 Task: Create a task  Implement a new cloud-based supply chain management system for a company , assign it to team member softage.1@softage.net in the project AnalyseNow and update the status of the task to  On Track  , set the priority of the task to Low
Action: Mouse moved to (97, 342)
Screenshot: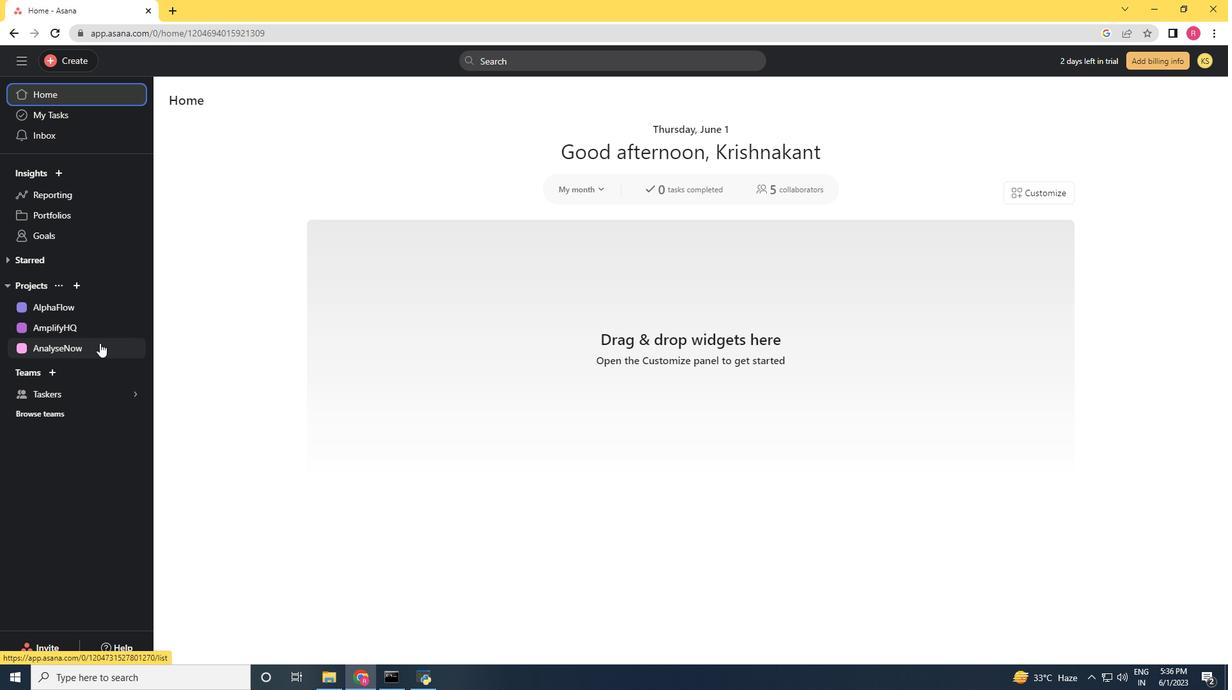 
Action: Mouse pressed left at (97, 342)
Screenshot: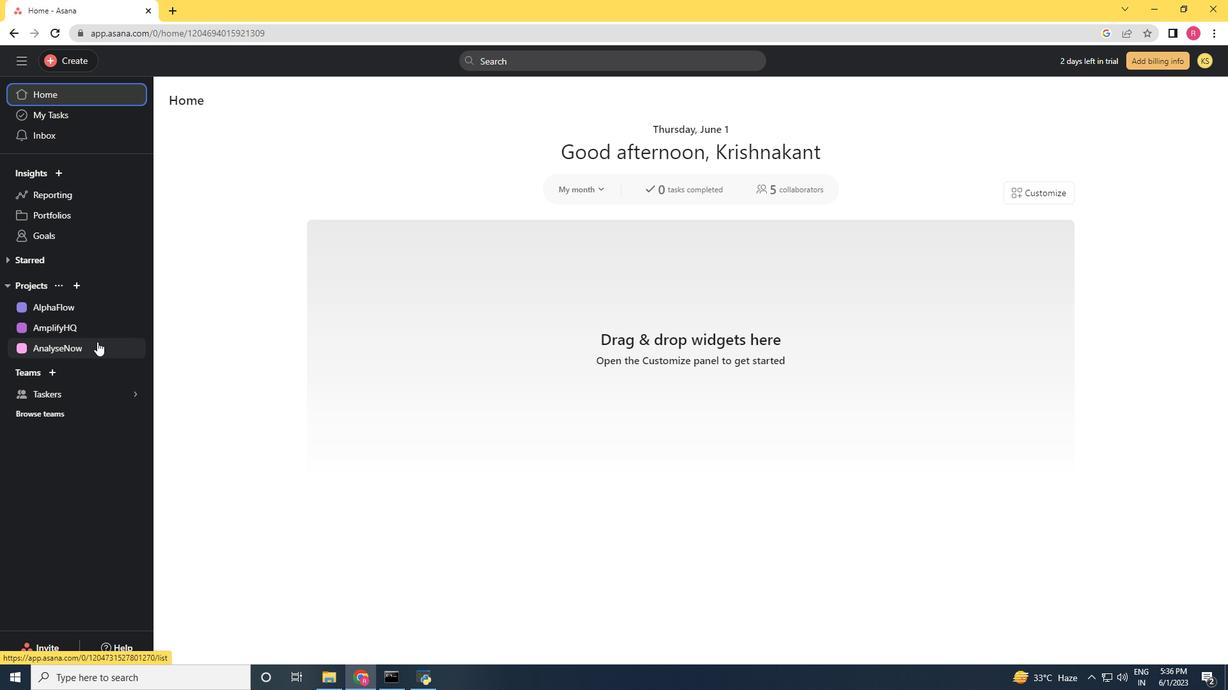 
Action: Mouse moved to (85, 55)
Screenshot: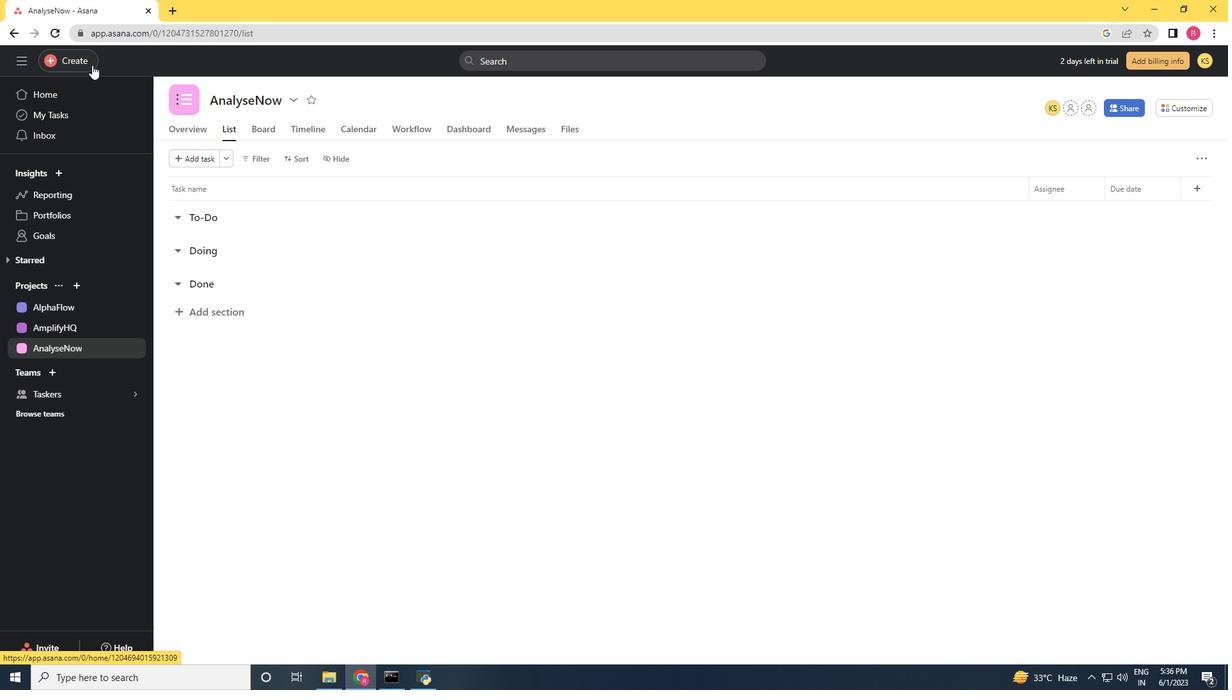 
Action: Mouse pressed left at (85, 55)
Screenshot: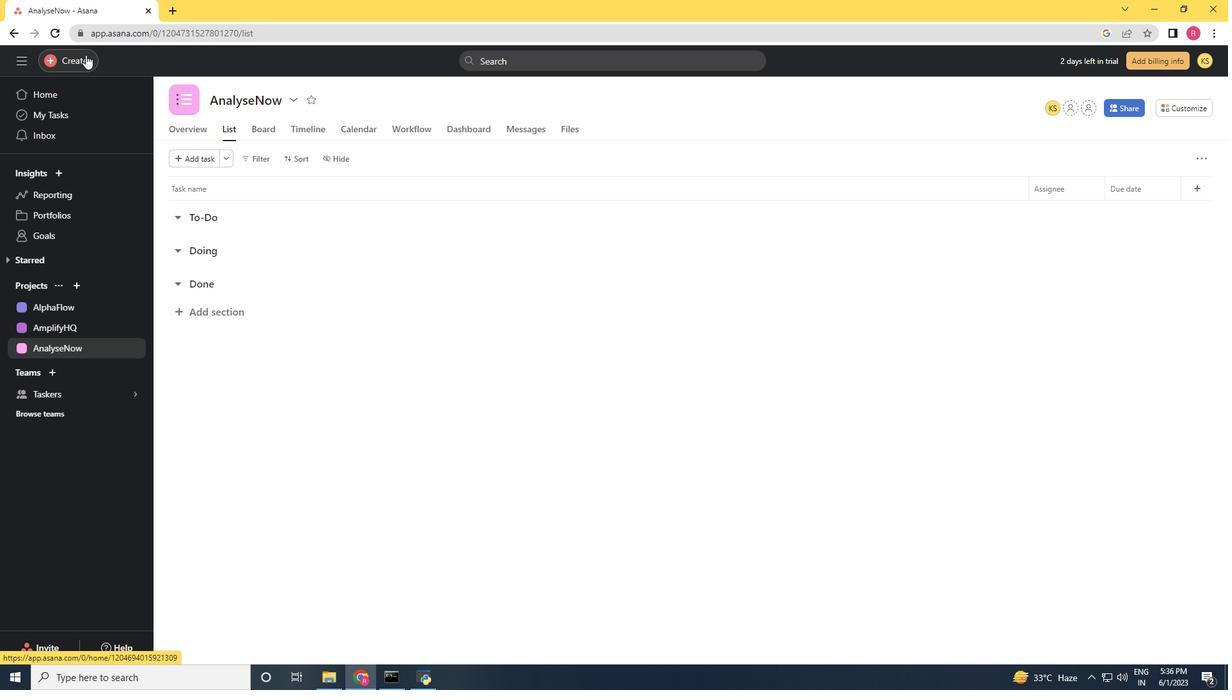 
Action: Mouse moved to (150, 62)
Screenshot: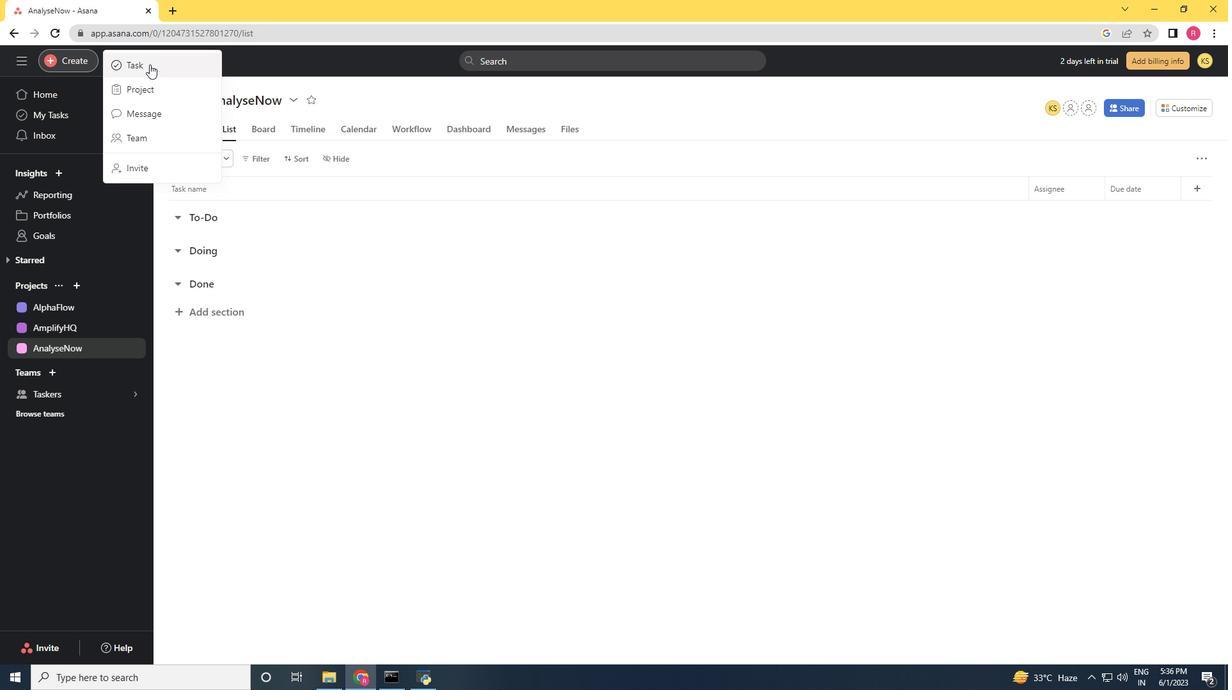 
Action: Mouse pressed left at (150, 62)
Screenshot: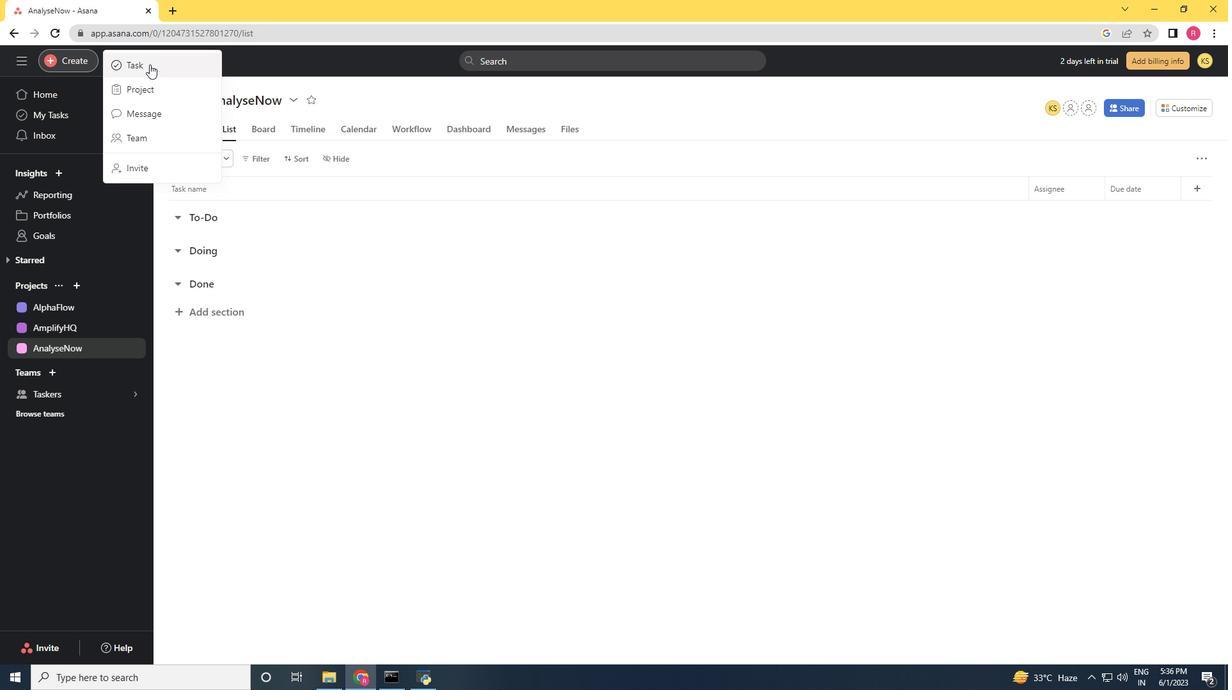
Action: Mouse moved to (154, 67)
Screenshot: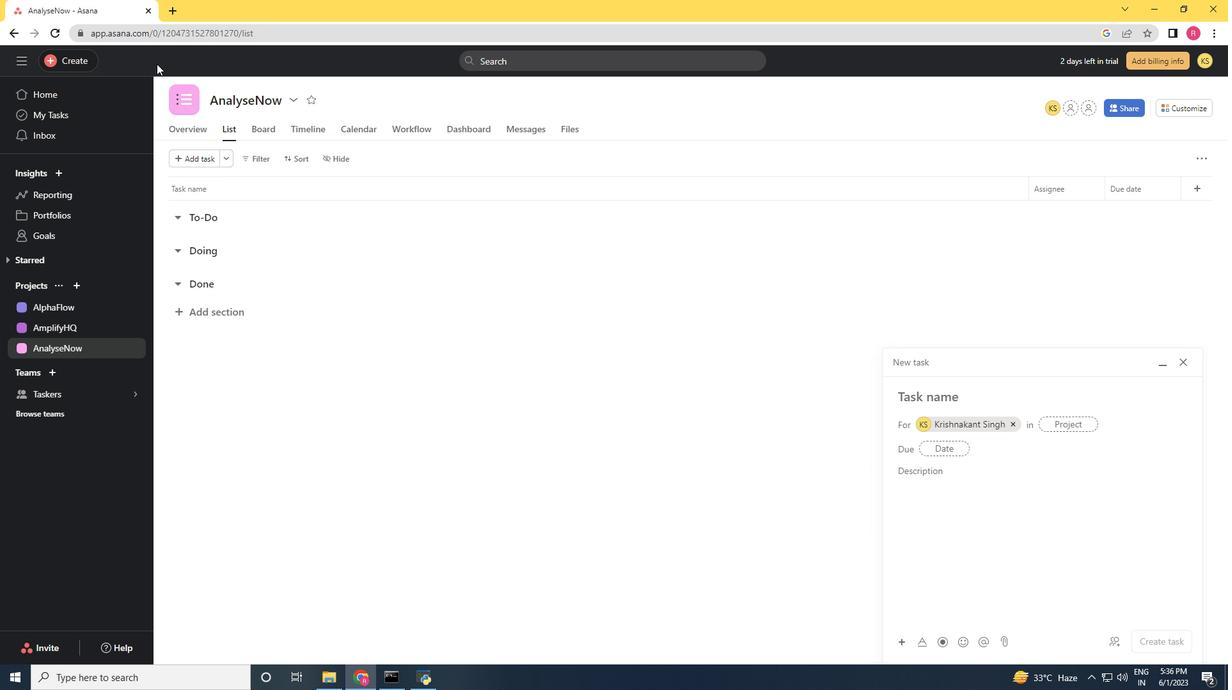 
Action: Key pressed <Key.shift_r>Implement<Key.space>a<Key.shift><Key.shift><Key.space>new<Key.space>cloud<Key.space><Key.backspace>-based<Key.space>supply<Key.space>chain<Key.space>managem<Key.backspace>ment<Key.space>system<Key.space>for<Key.space>a<Key.space>comany
Screenshot: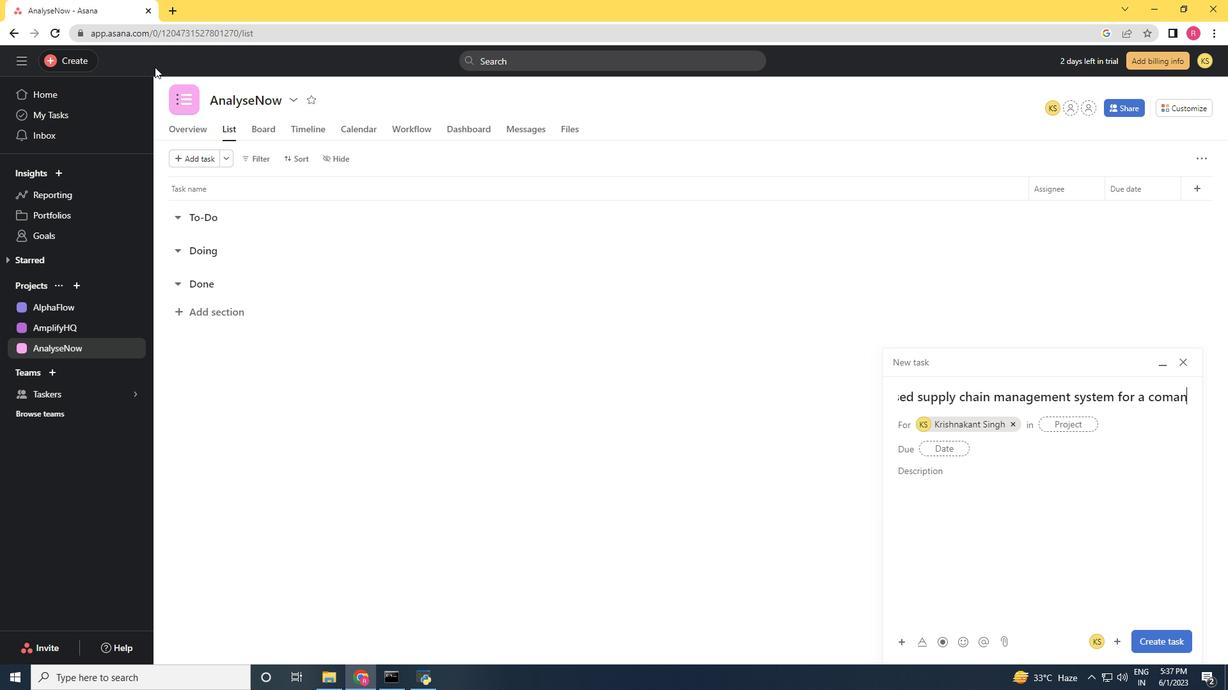 
Action: Mouse moved to (1013, 422)
Screenshot: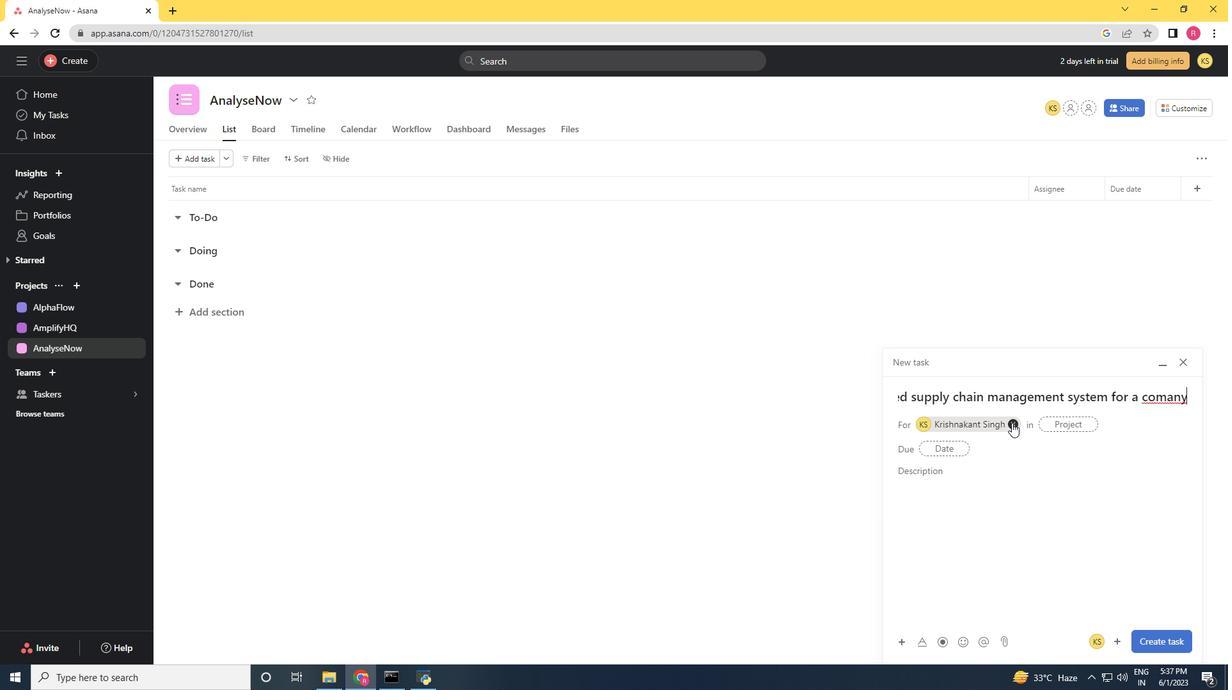 
Action: Mouse pressed left at (1013, 422)
Screenshot: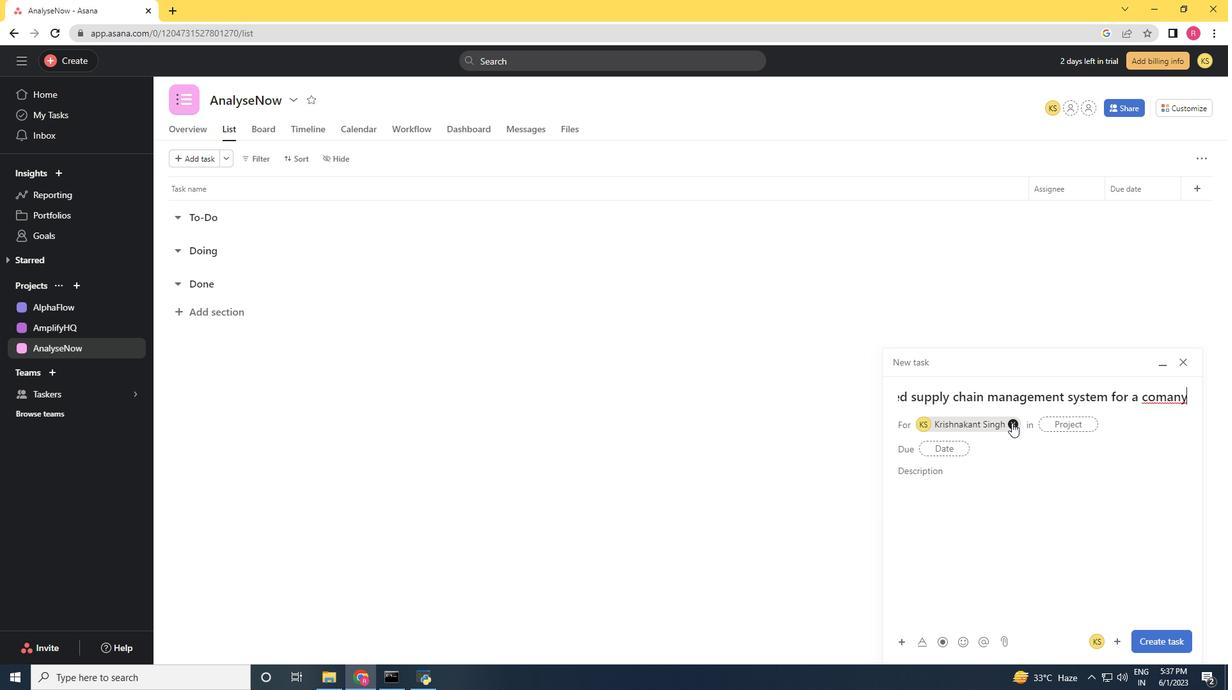 
Action: Mouse moved to (770, 434)
Screenshot: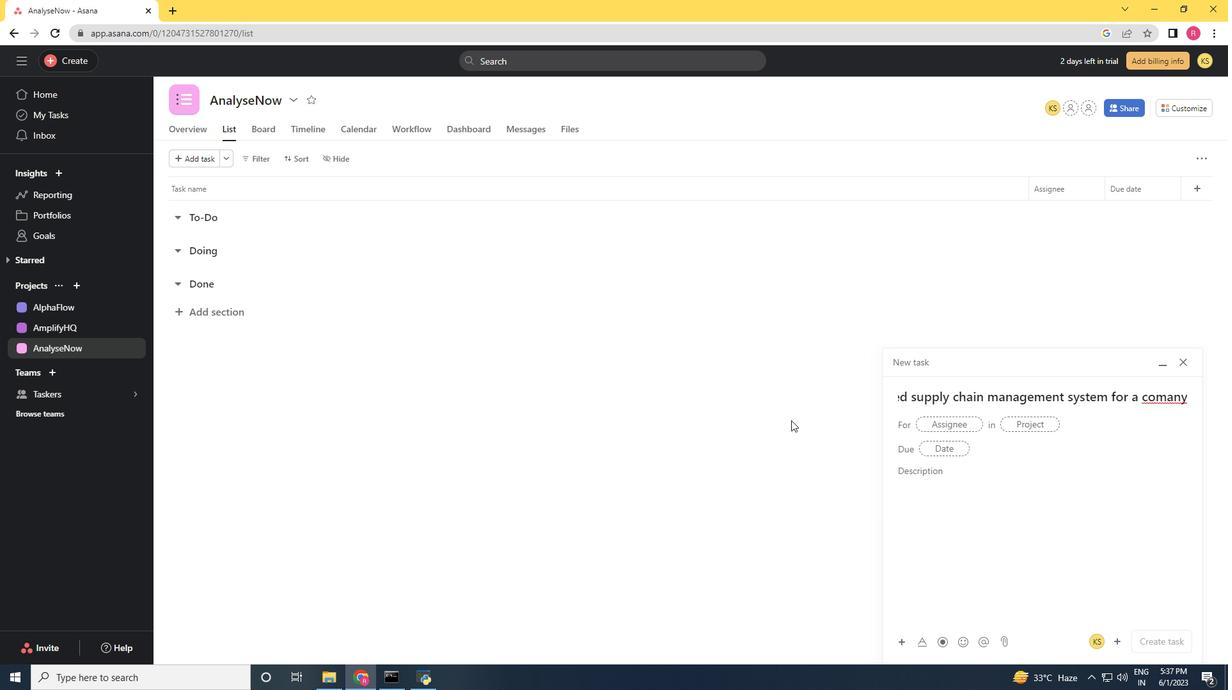 
Action: Key pressed <Key.backspace><Key.backspace><Key.backspace>pany
Screenshot: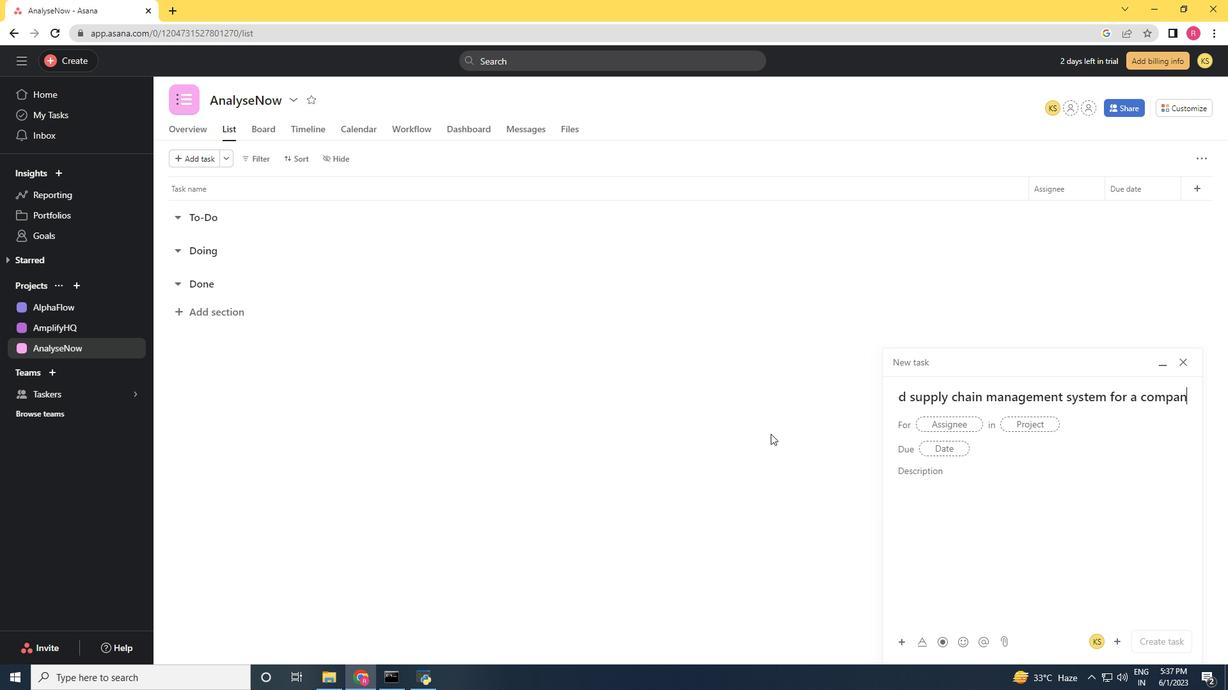 
Action: Mouse moved to (944, 431)
Screenshot: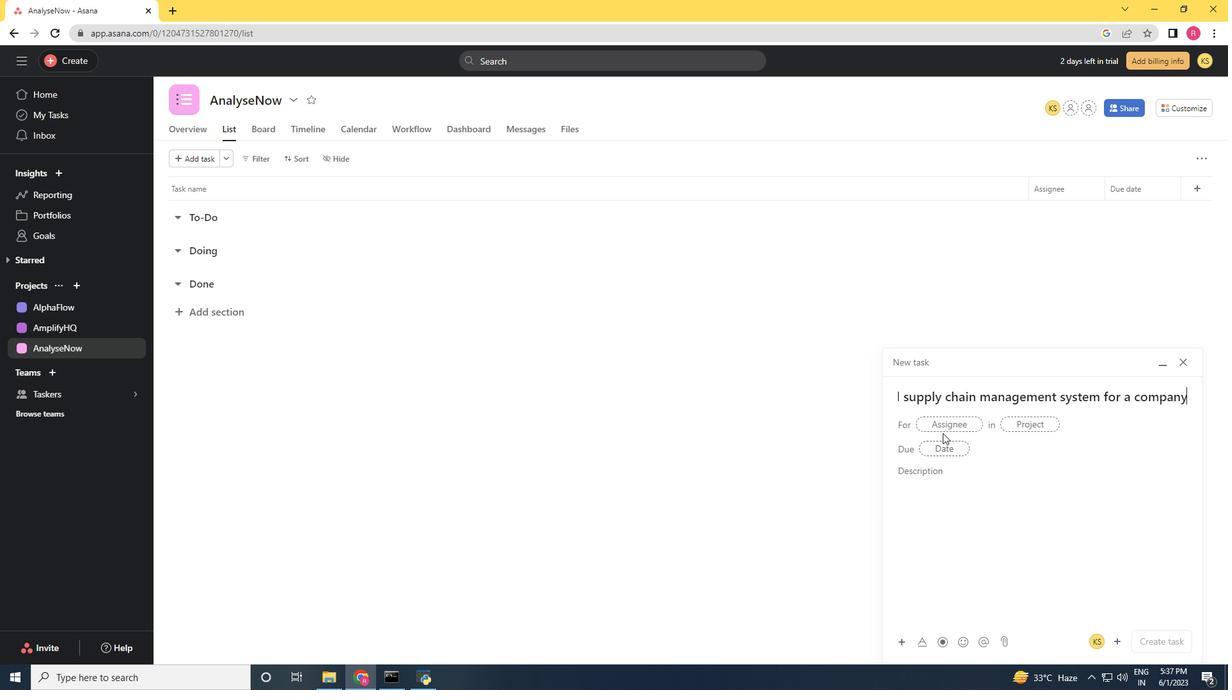 
Action: Mouse pressed left at (944, 431)
Screenshot: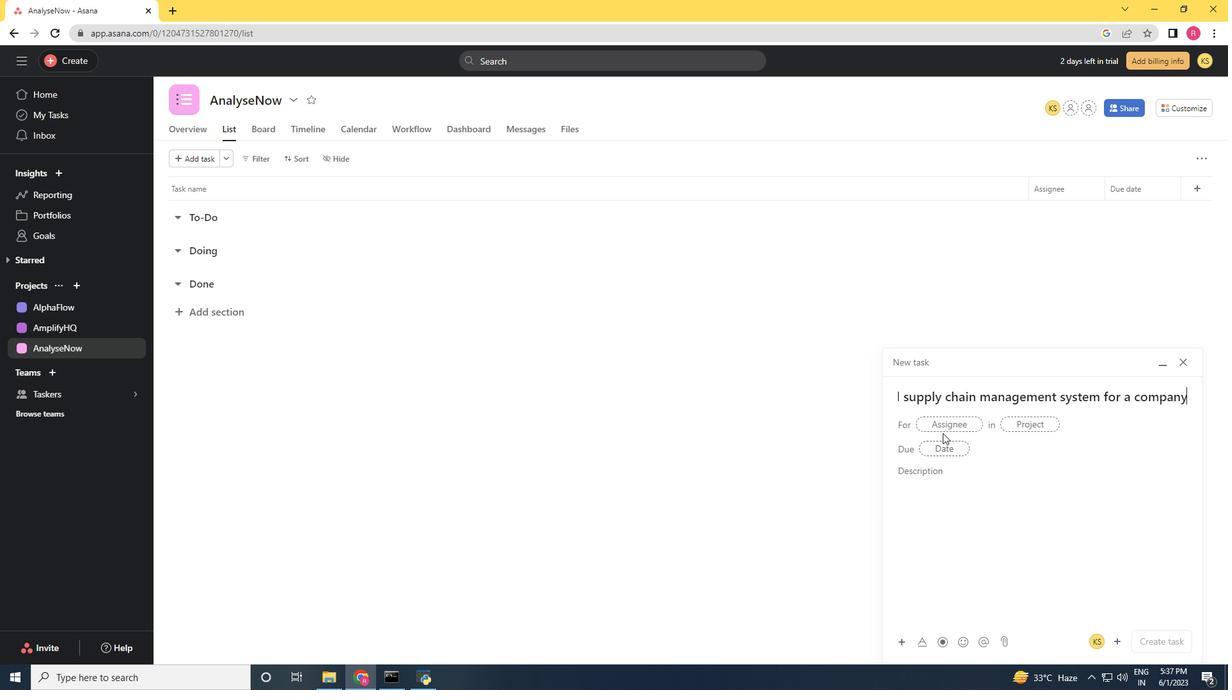 
Action: Mouse moved to (955, 420)
Screenshot: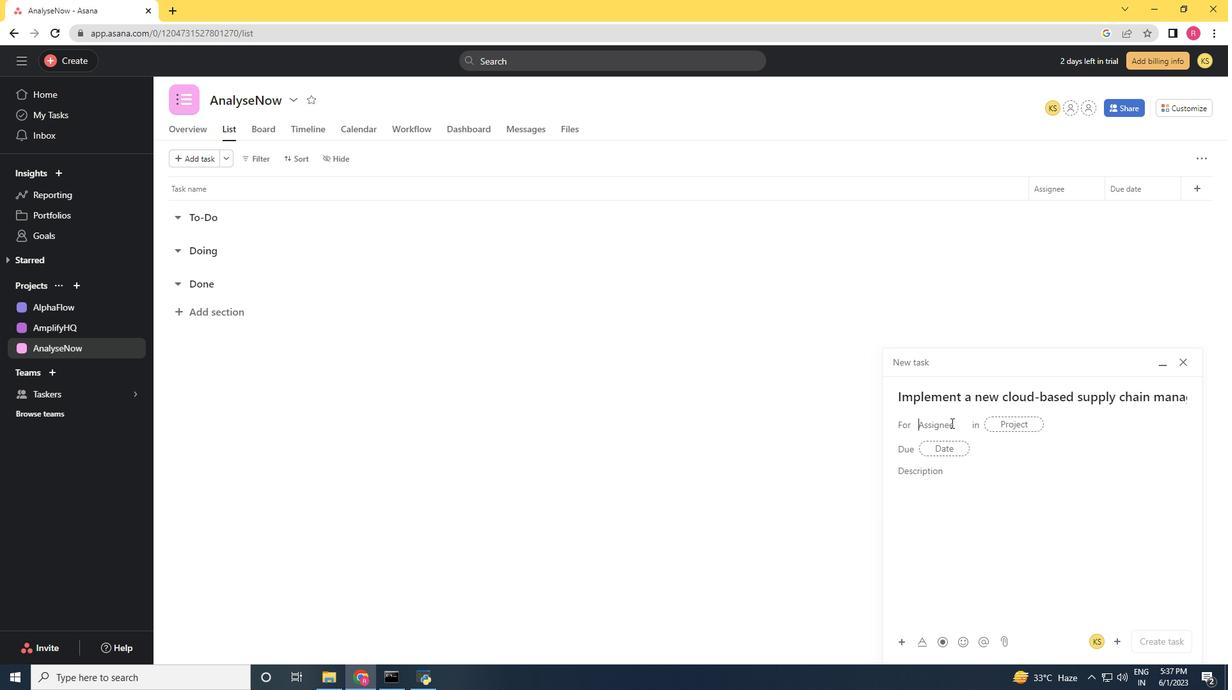 
Action: Key pressed softage<Key.backspace>e.1<Key.shift>@softga
Screenshot: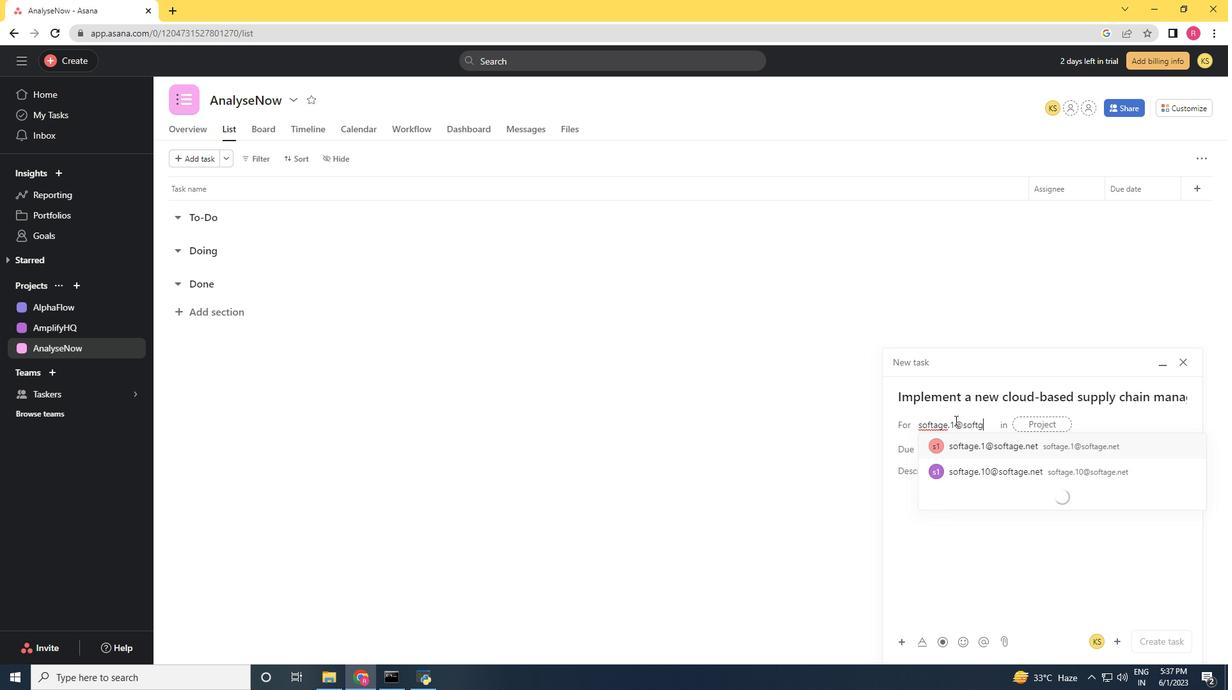 
Action: Mouse moved to (955, 420)
Screenshot: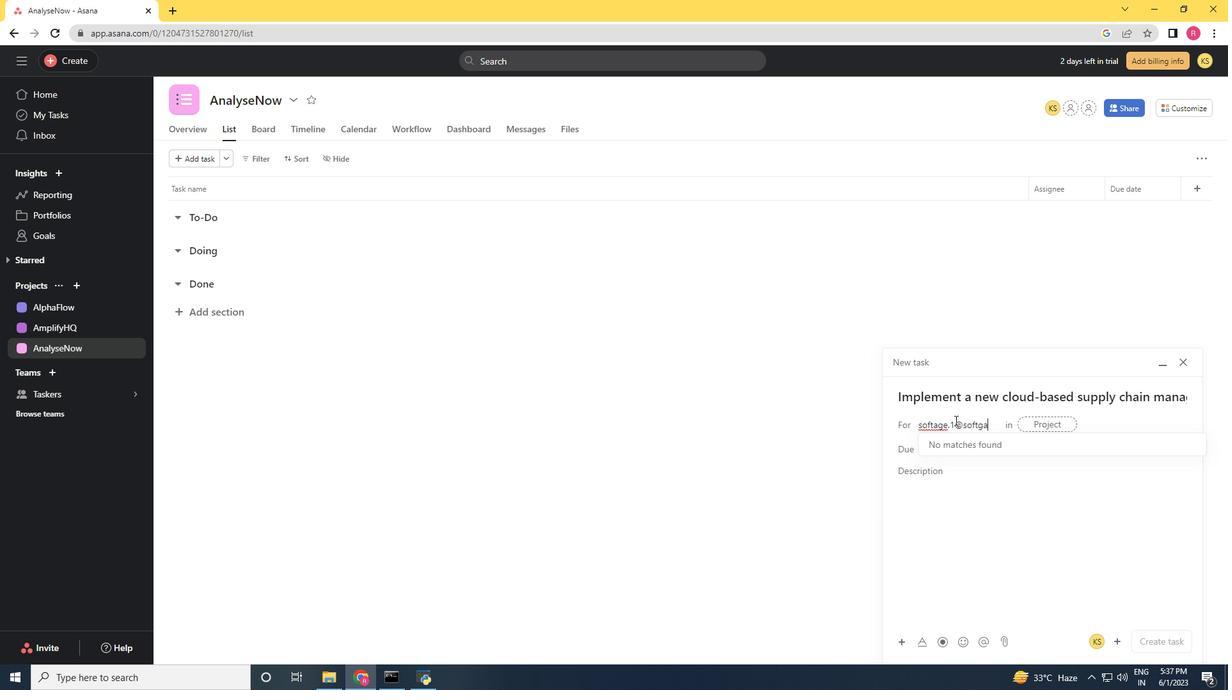 
Action: Key pressed ===<Key.backspace><Key.backspace><Key.backspace><Key.backspace>e.net
Screenshot: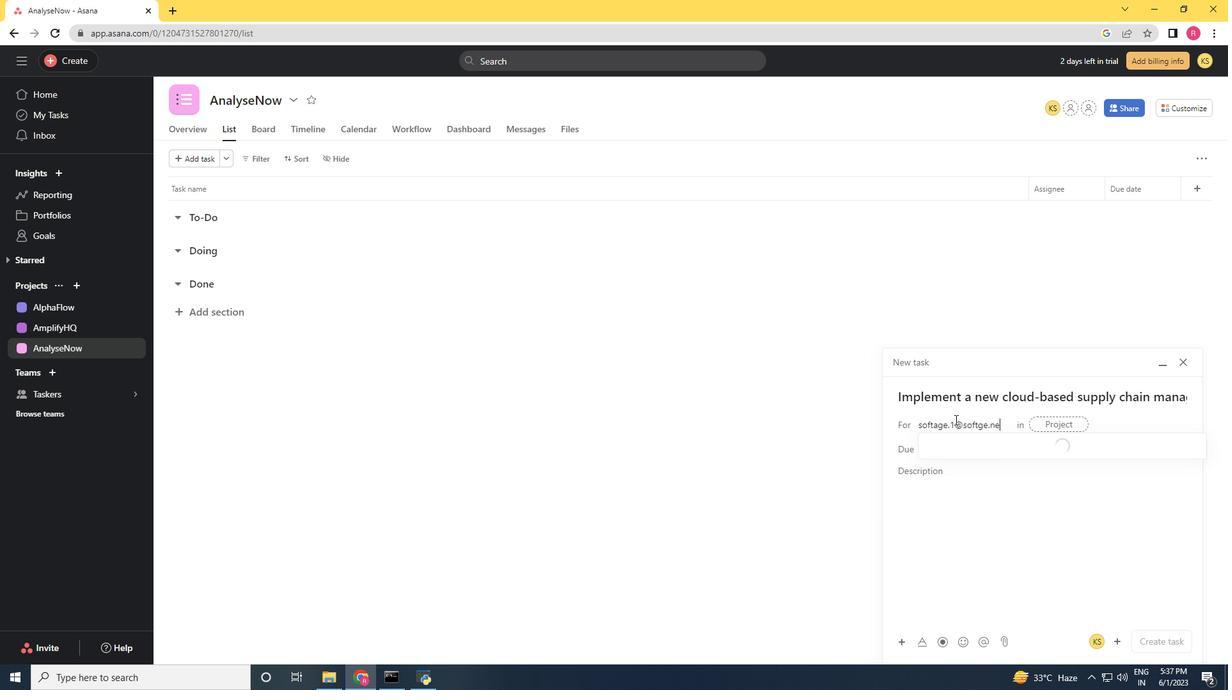 
Action: Mouse moved to (980, 425)
Screenshot: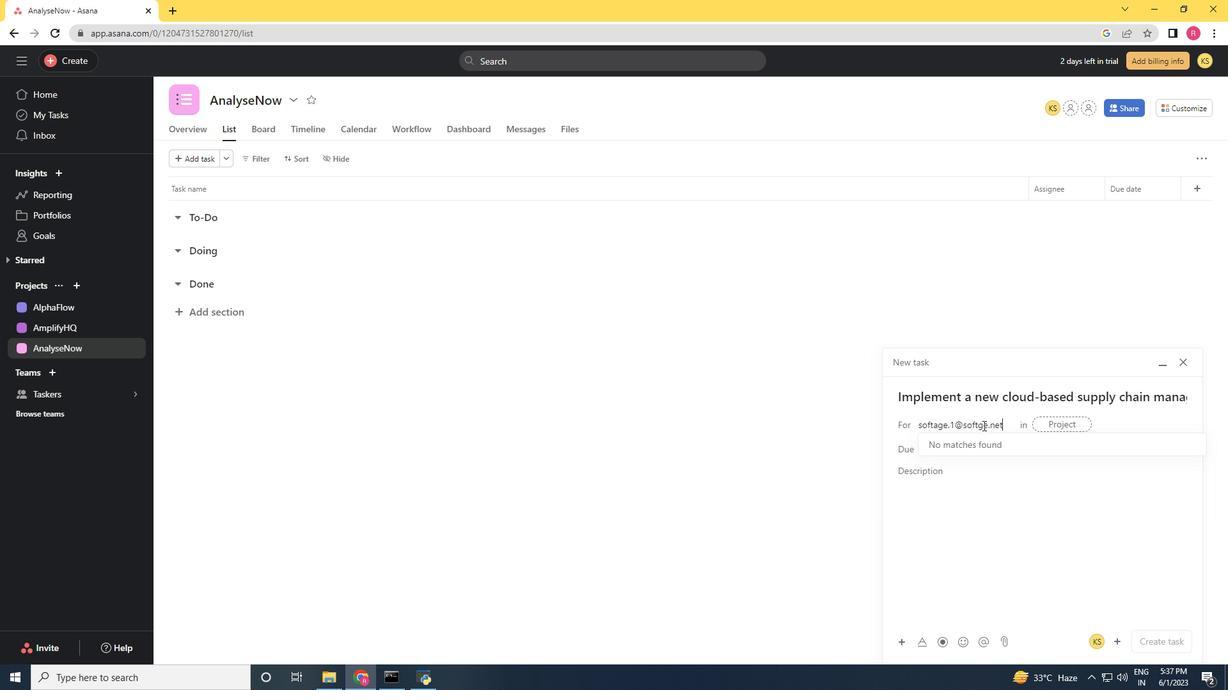 
Action: Mouse pressed left at (980, 425)
Screenshot: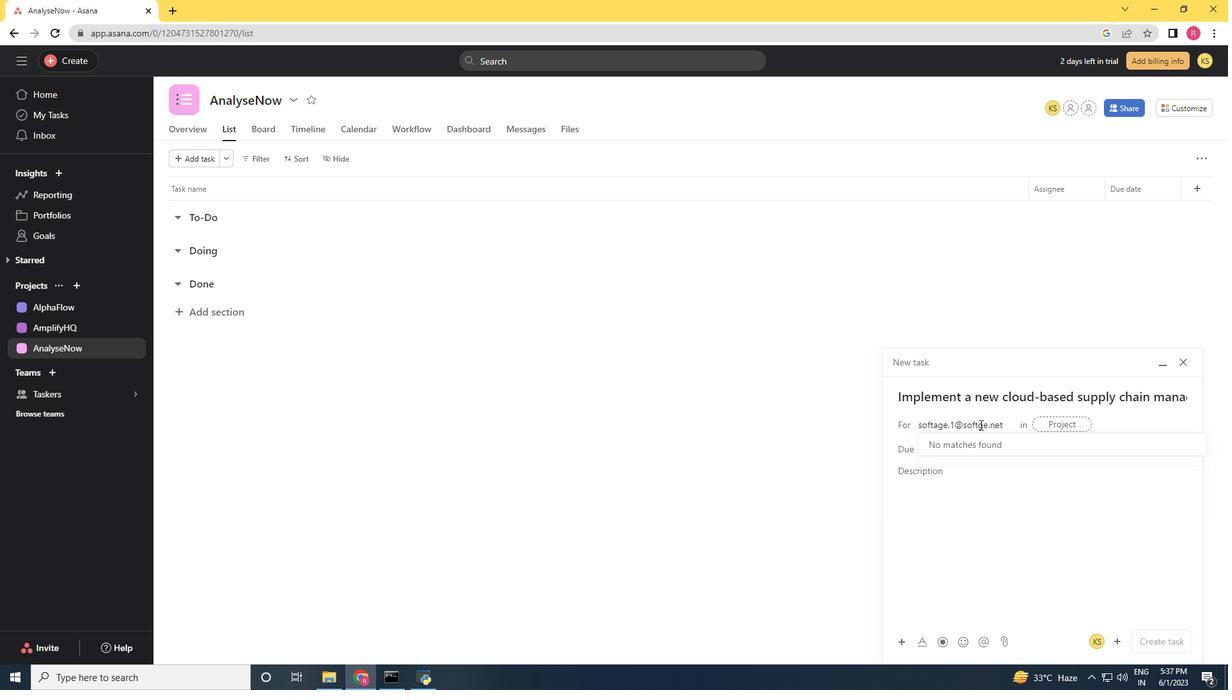 
Action: Key pressed a
Screenshot: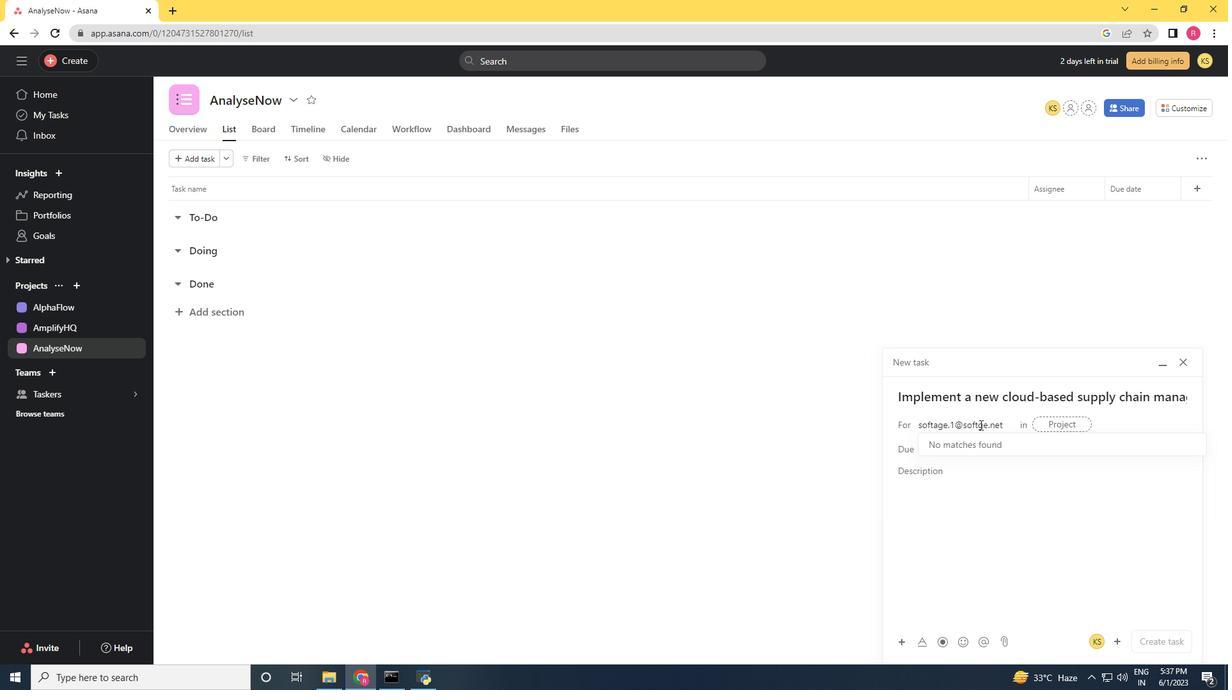 
Action: Mouse moved to (983, 442)
Screenshot: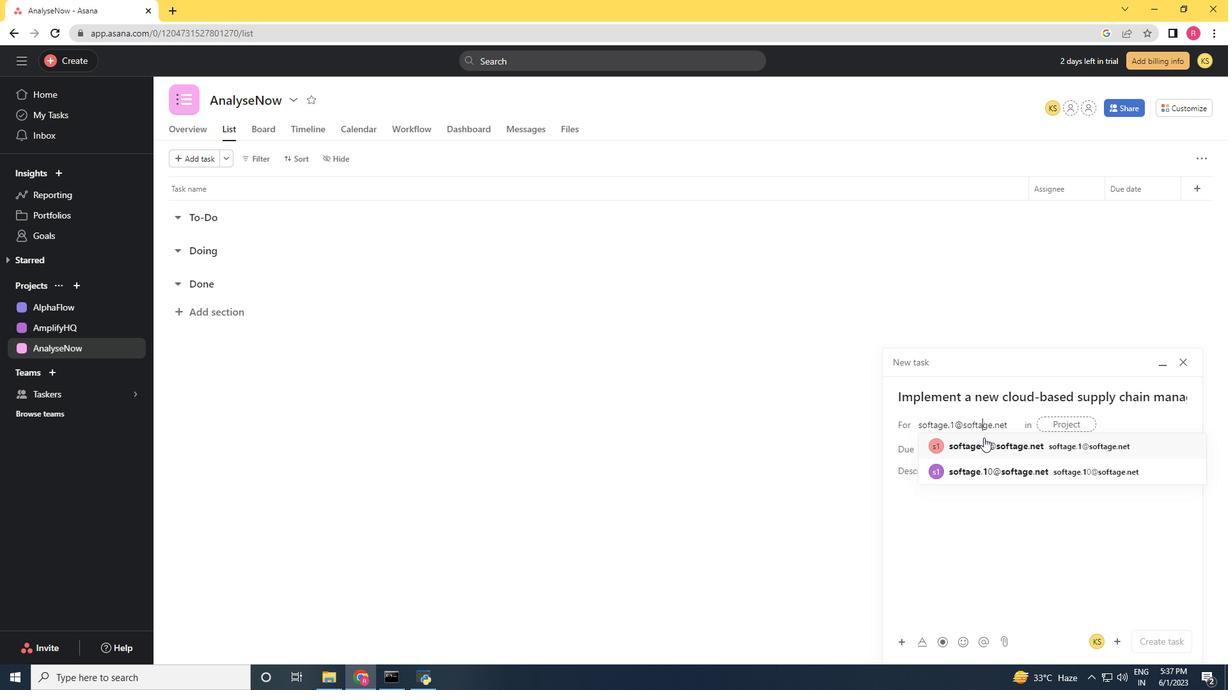 
Action: Mouse pressed left at (983, 442)
Screenshot: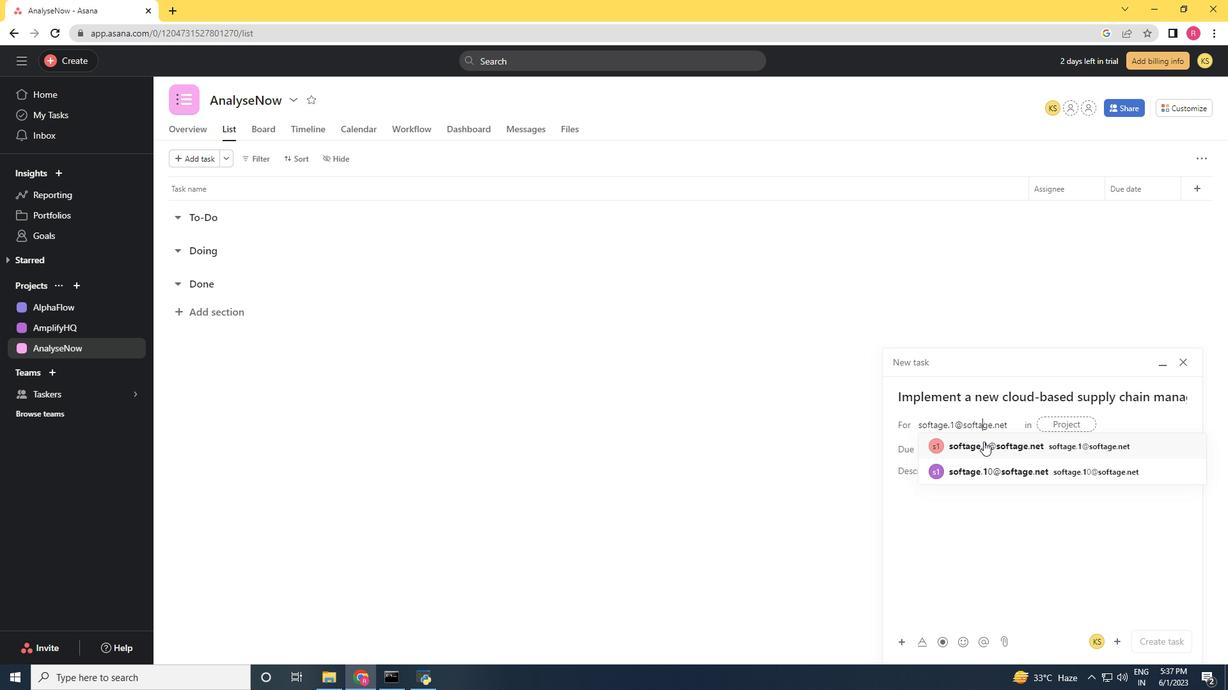 
Action: Mouse moved to (848, 473)
Screenshot: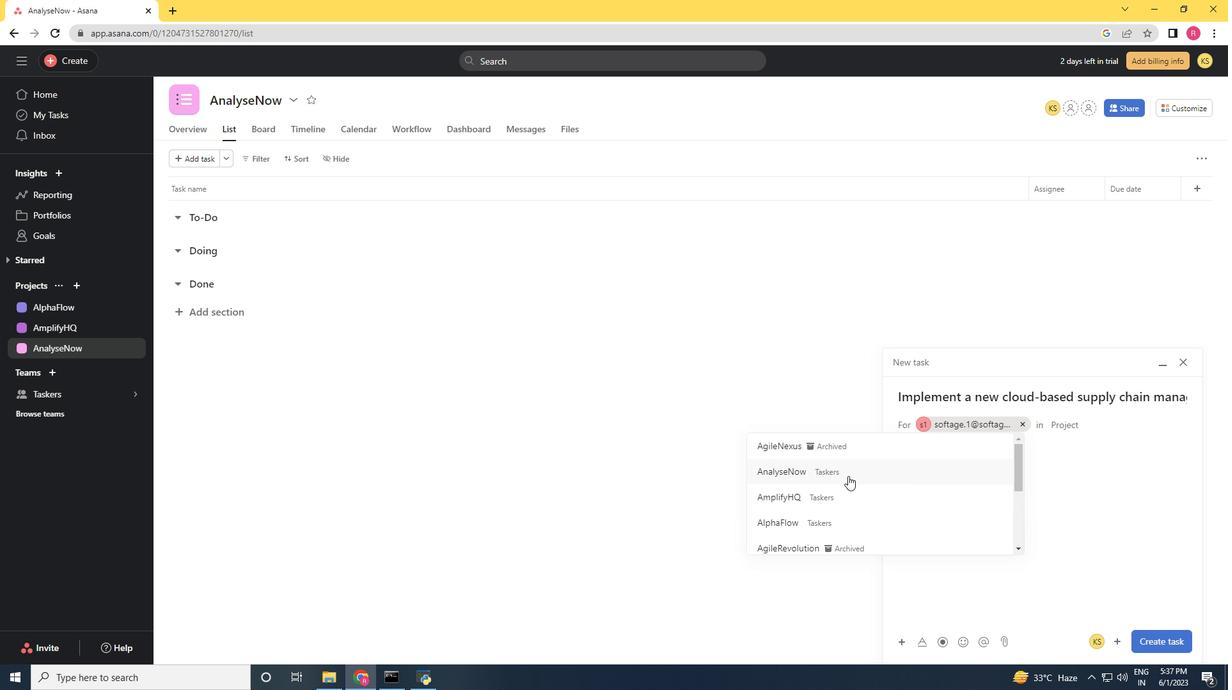 
Action: Mouse pressed left at (848, 473)
Screenshot: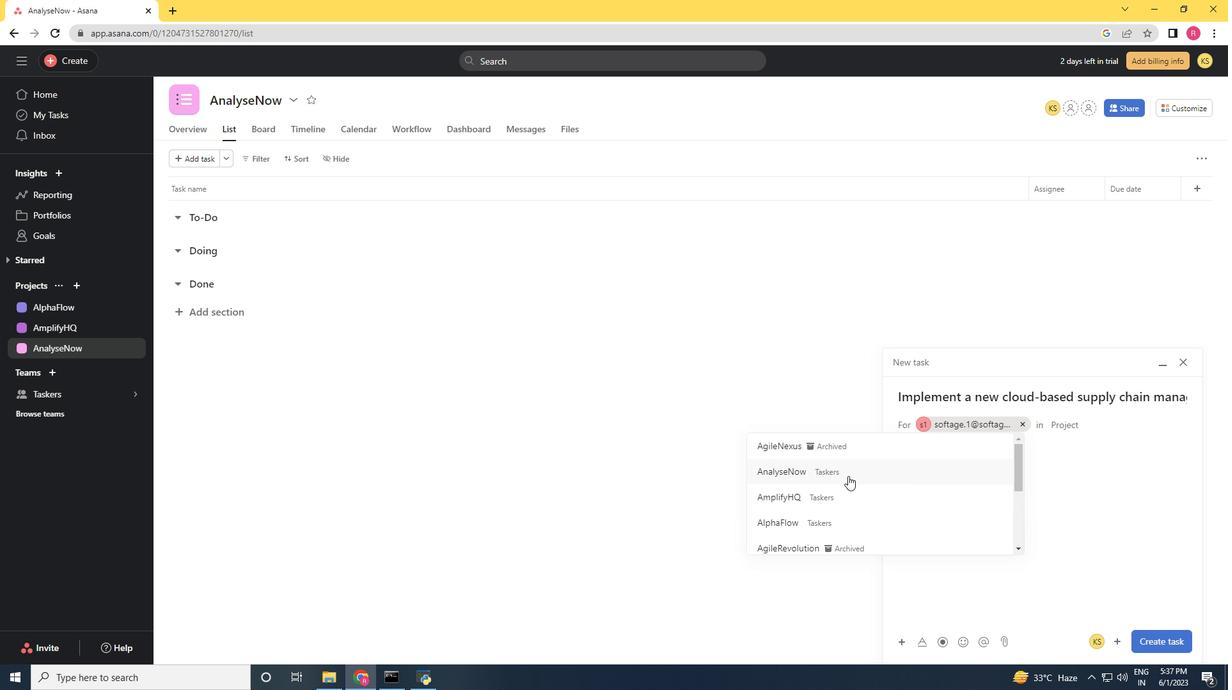 
Action: Mouse moved to (1153, 644)
Screenshot: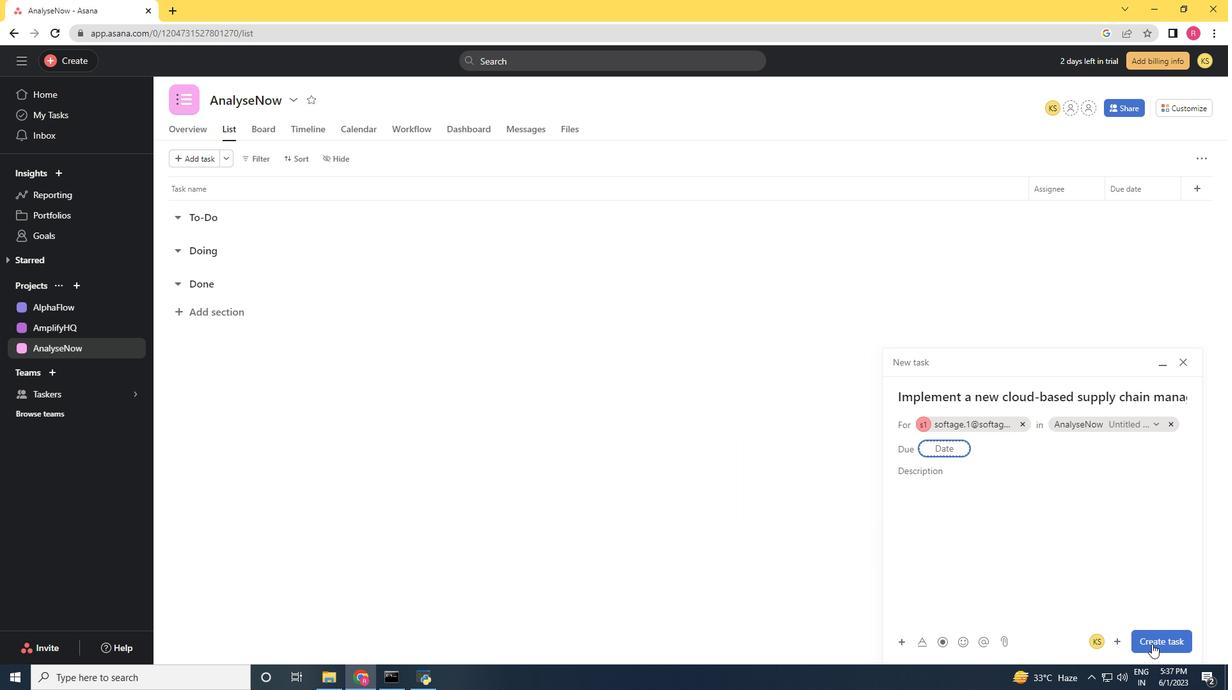
Action: Mouse pressed left at (1153, 644)
Screenshot: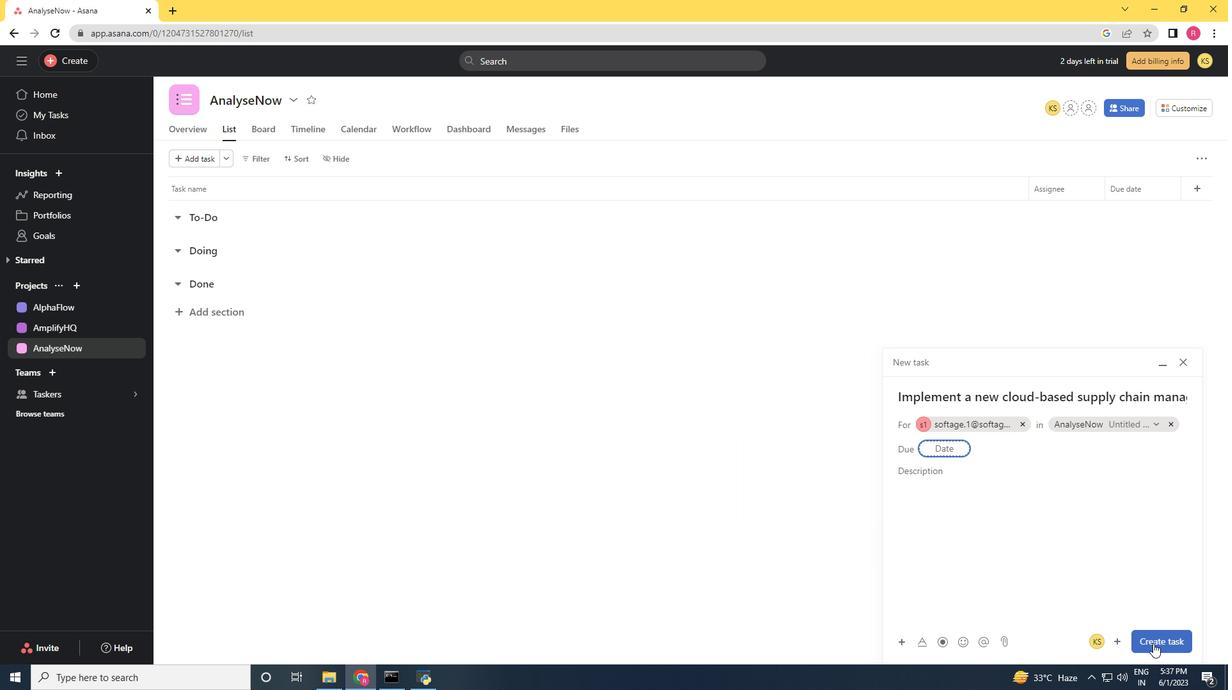 
Action: Mouse moved to (1198, 190)
Screenshot: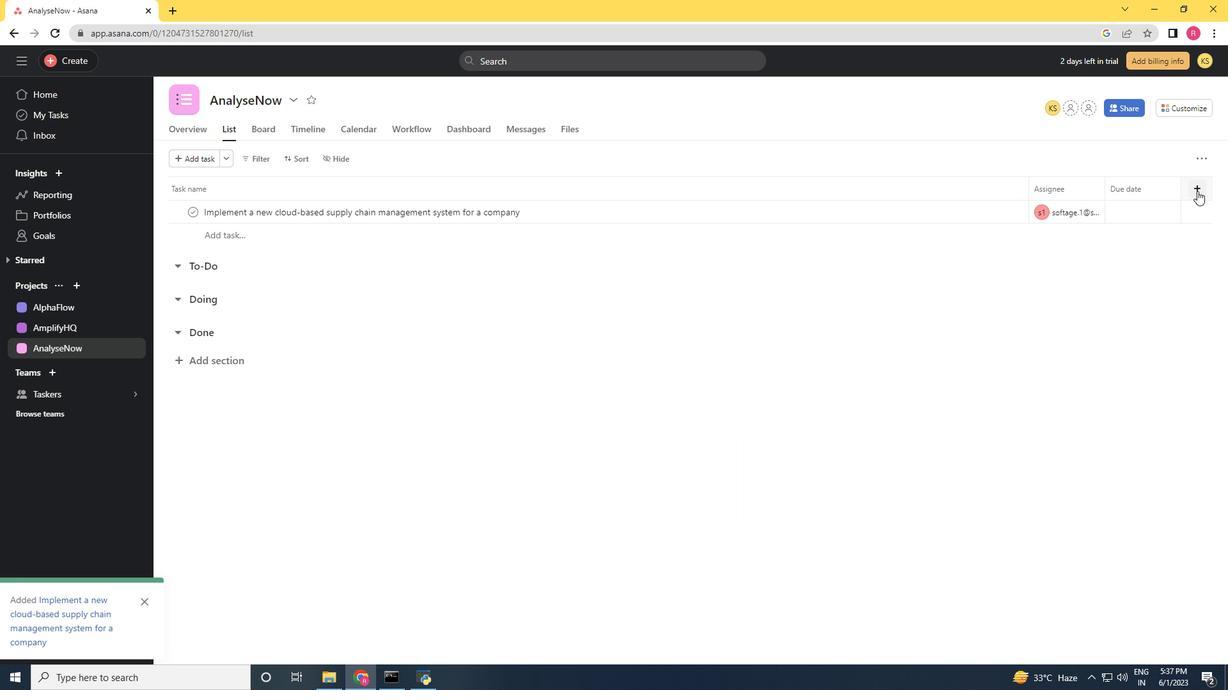 
Action: Mouse pressed left at (1198, 190)
Screenshot: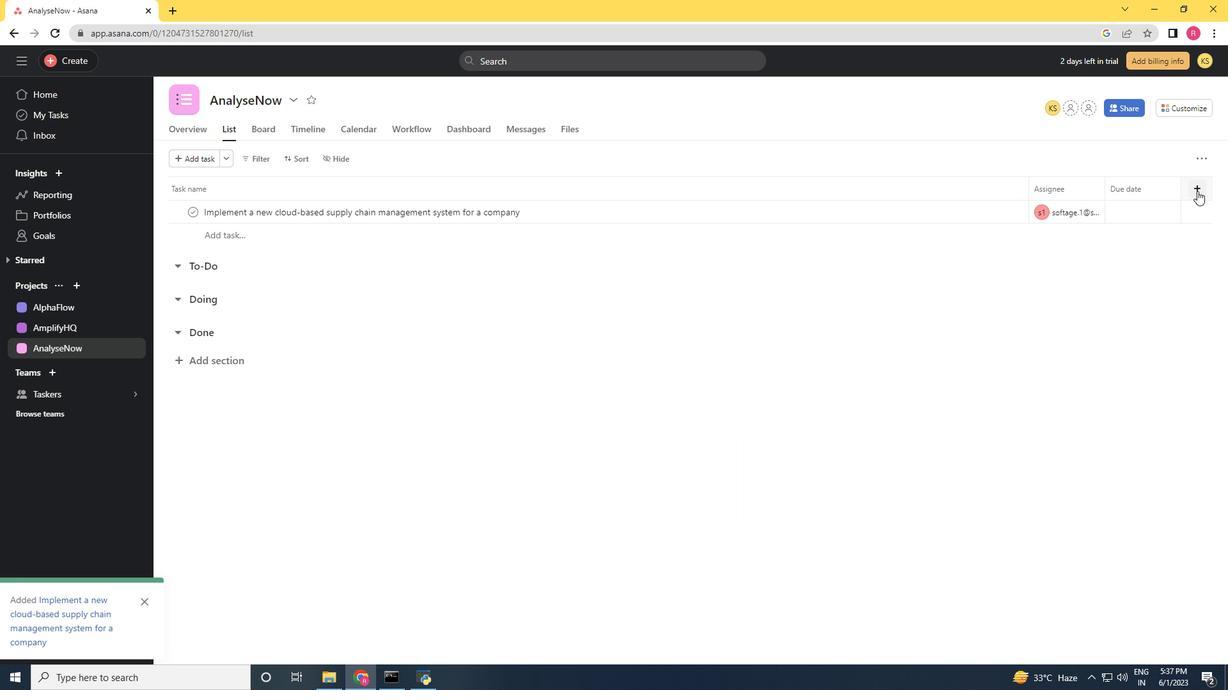 
Action: Mouse moved to (1152, 329)
Screenshot: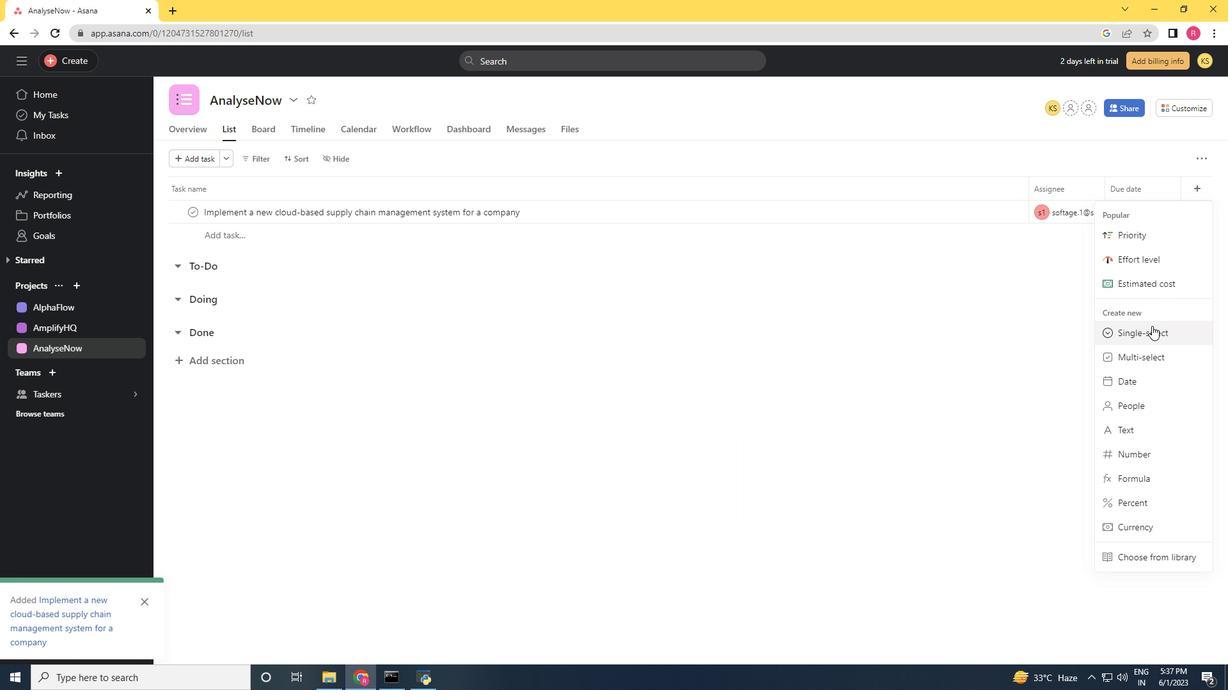 
Action: Mouse pressed left at (1152, 329)
Screenshot: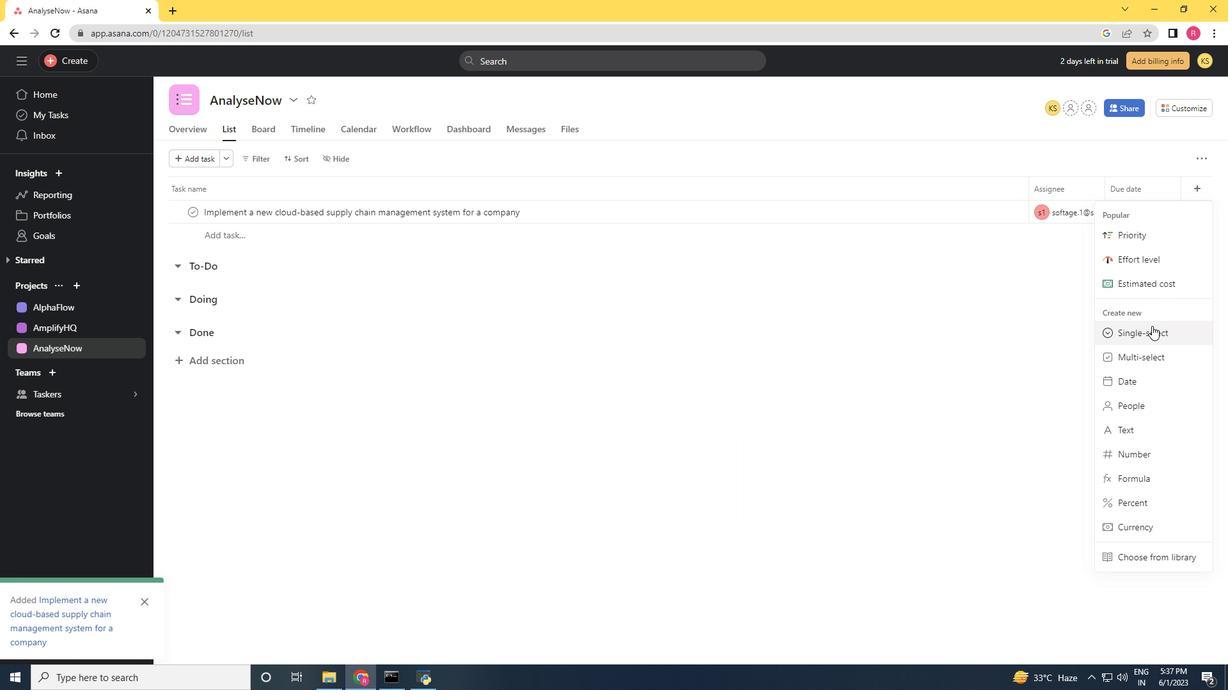 
Action: Mouse moved to (417, 139)
Screenshot: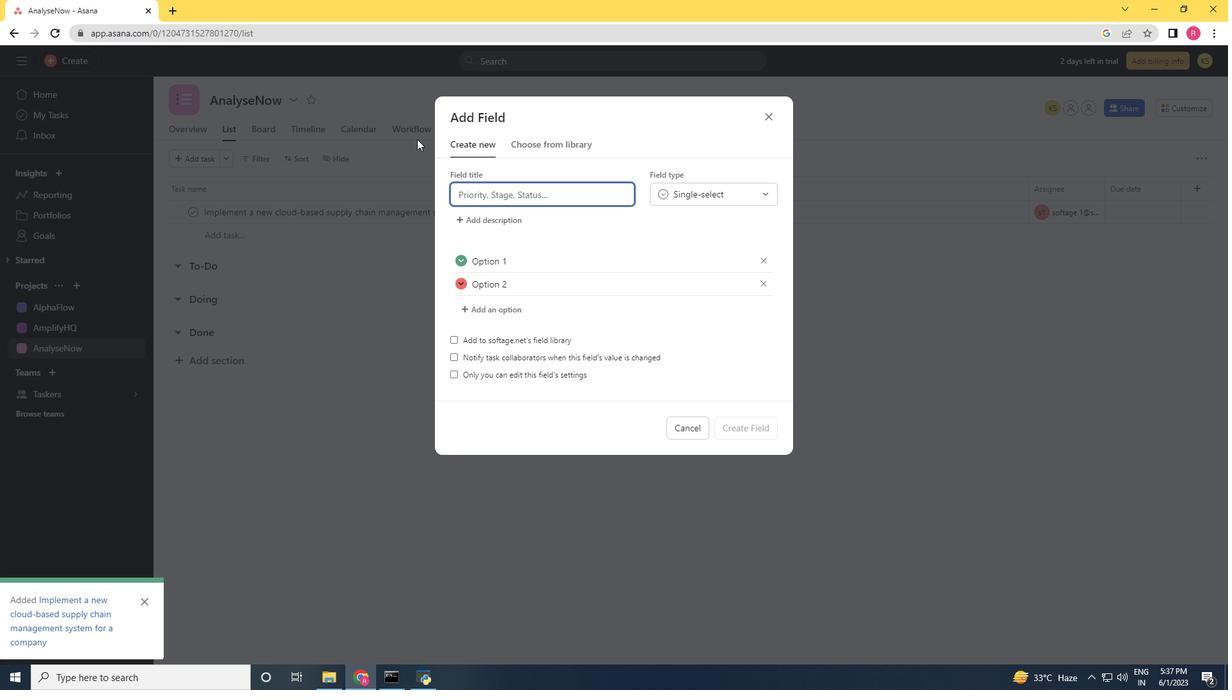 
Action: Key pressed <Key.shift>Status
Screenshot: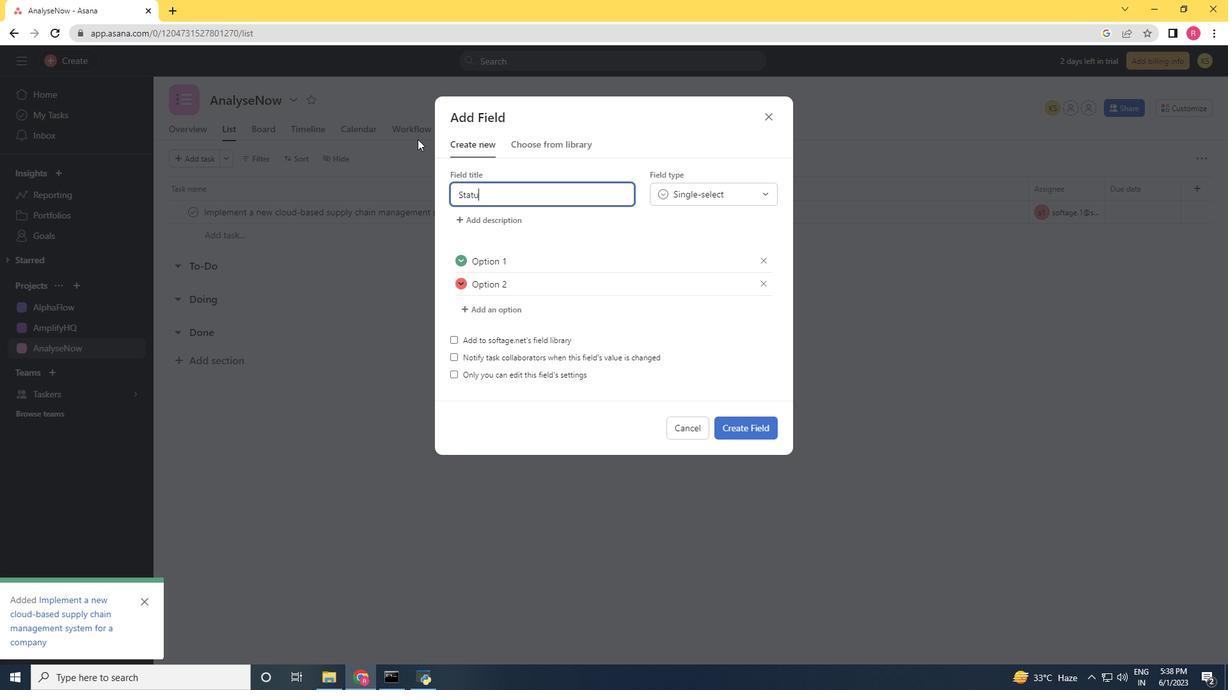 
Action: Mouse moved to (549, 255)
Screenshot: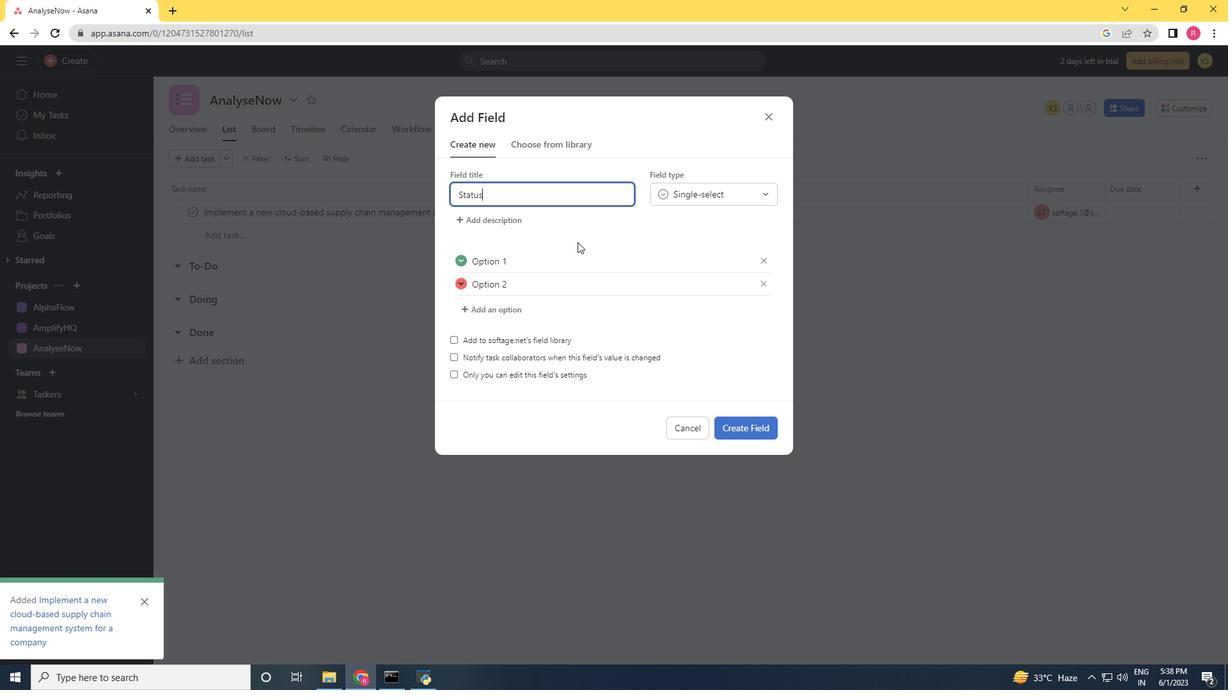 
Action: Mouse pressed left at (549, 255)
Screenshot: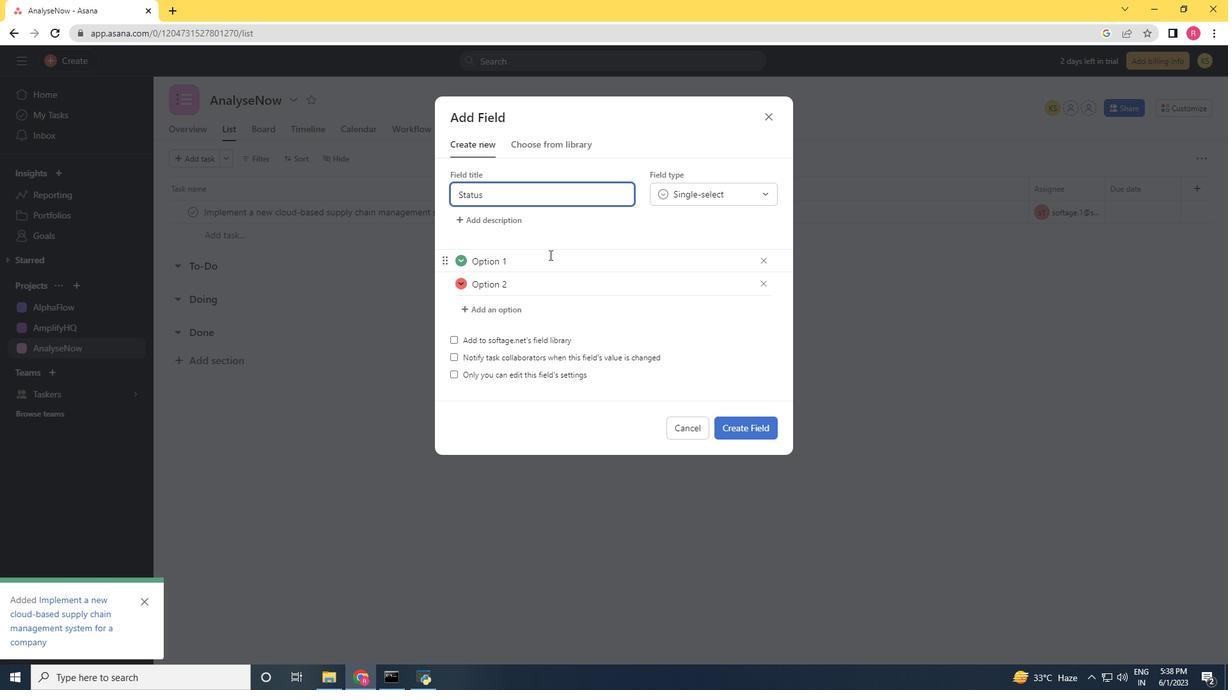 
Action: Key pressed <Key.backspace><Key.backspace><Key.backspace><Key.backspace><Key.backspace><Key.backspace><Key.backspace><Key.backspace><Key.shift_r>On<Key.space><Key.shift><Key.shift><Key.shift>Track<Key.enter><Key.shift_r>Off<Key.space><Key.shift><Key.shift><Key.shift>Track<Key.enter><Key.shift>At<Key.space><Key.shift>Risk
Screenshot: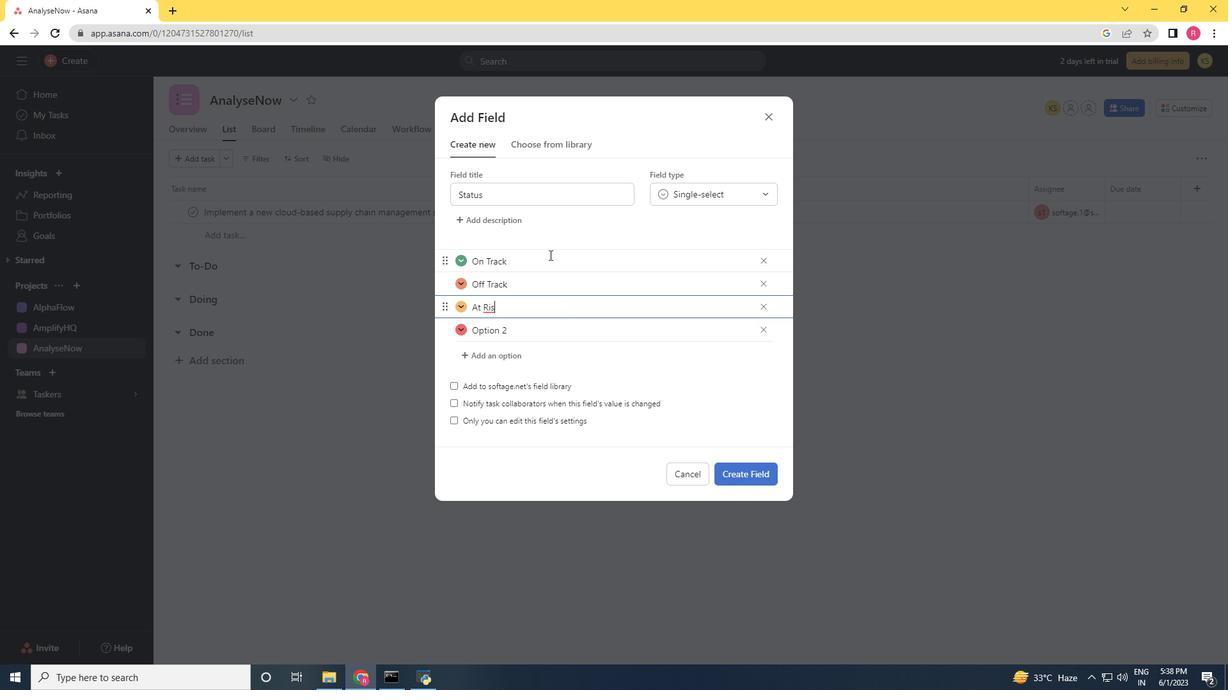 
Action: Mouse moved to (765, 328)
Screenshot: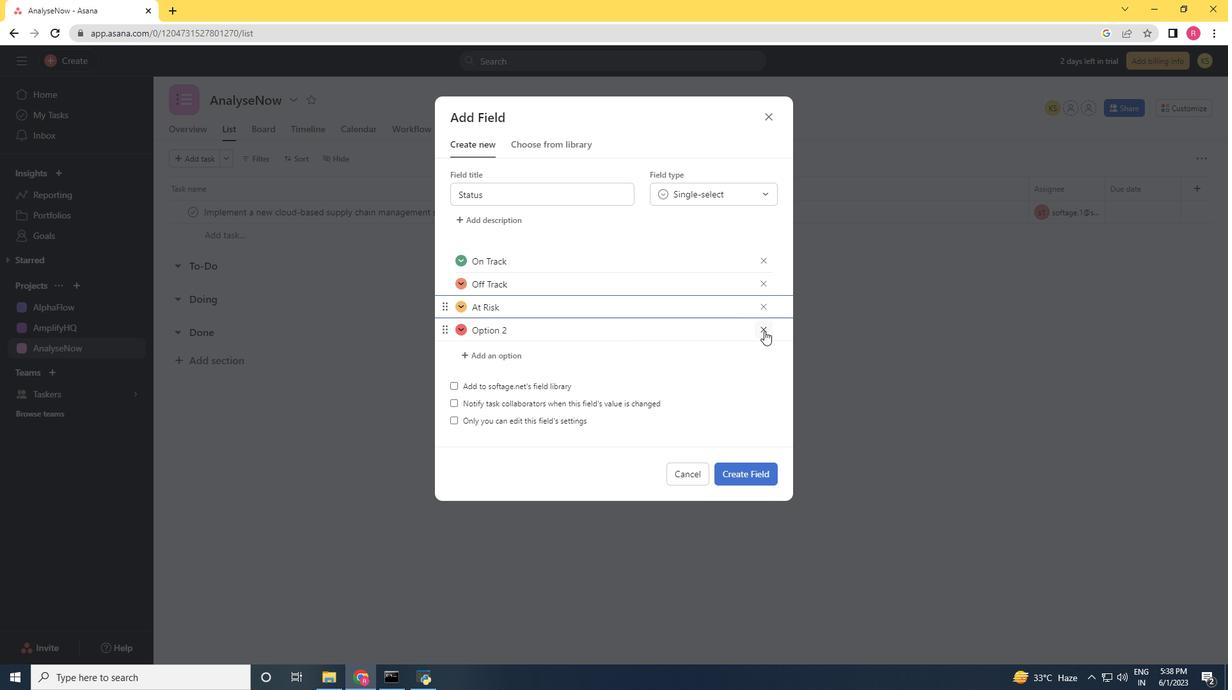 
Action: Mouse pressed left at (765, 328)
Screenshot: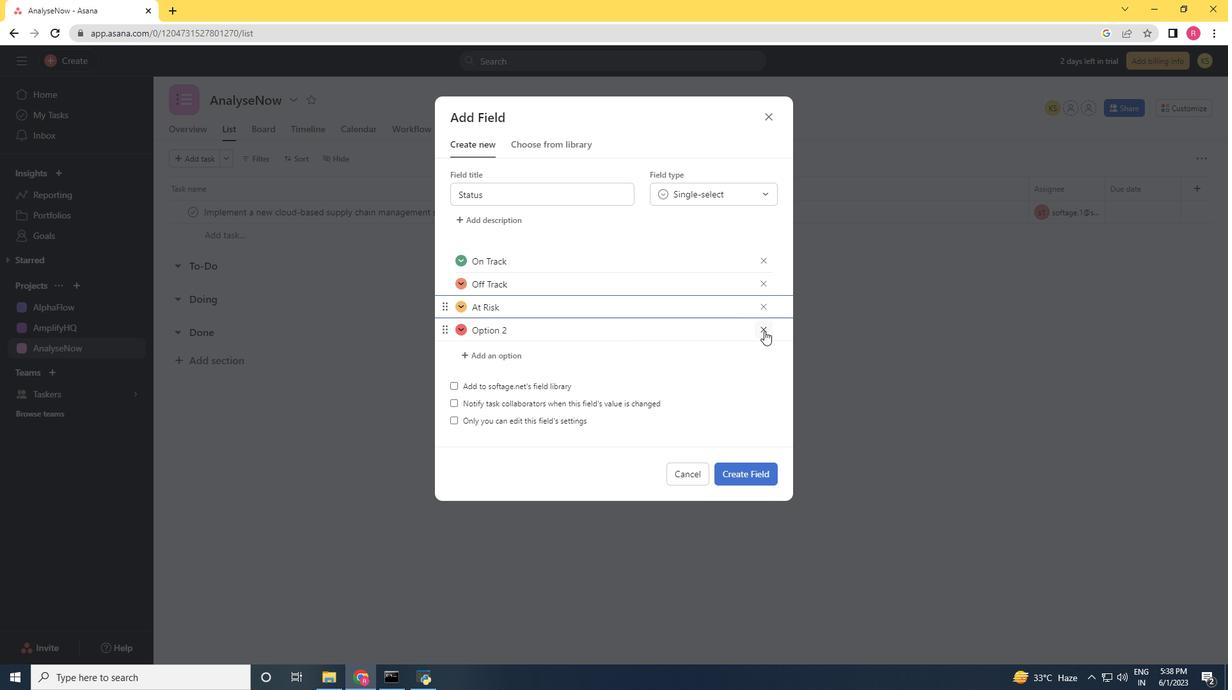 
Action: Mouse moved to (745, 449)
Screenshot: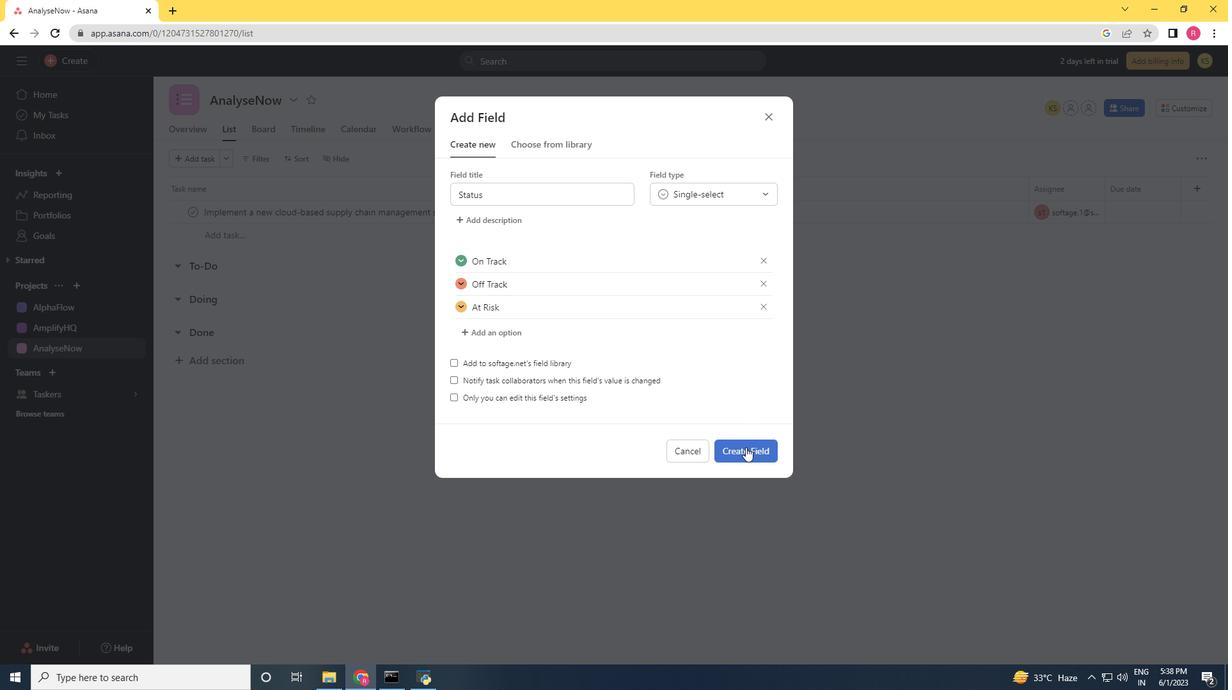 
Action: Mouse pressed left at (745, 449)
Screenshot: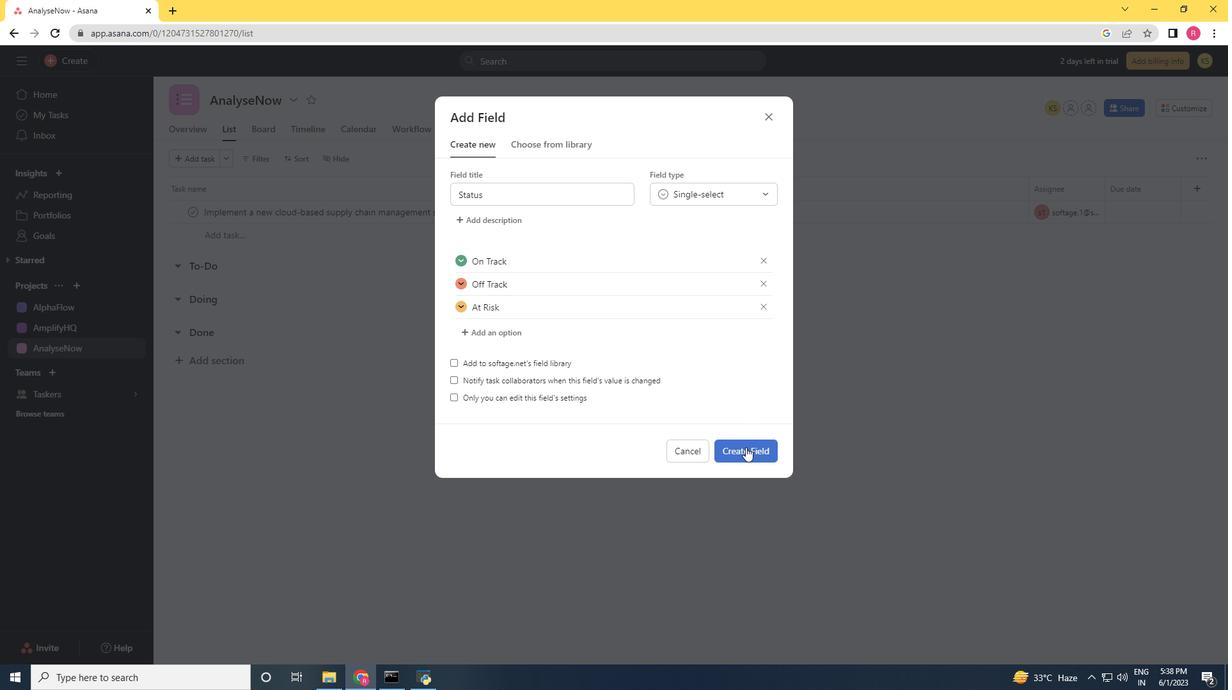 
Action: Mouse moved to (1150, 198)
Screenshot: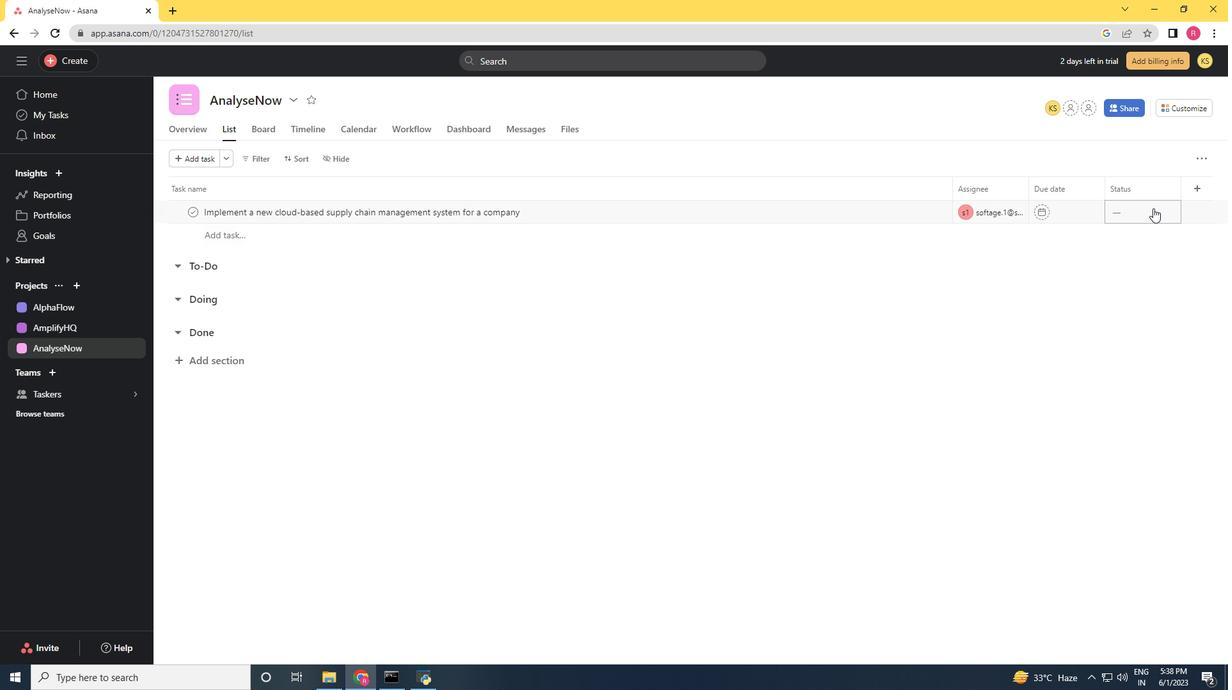 
Action: Mouse pressed left at (1150, 198)
Screenshot: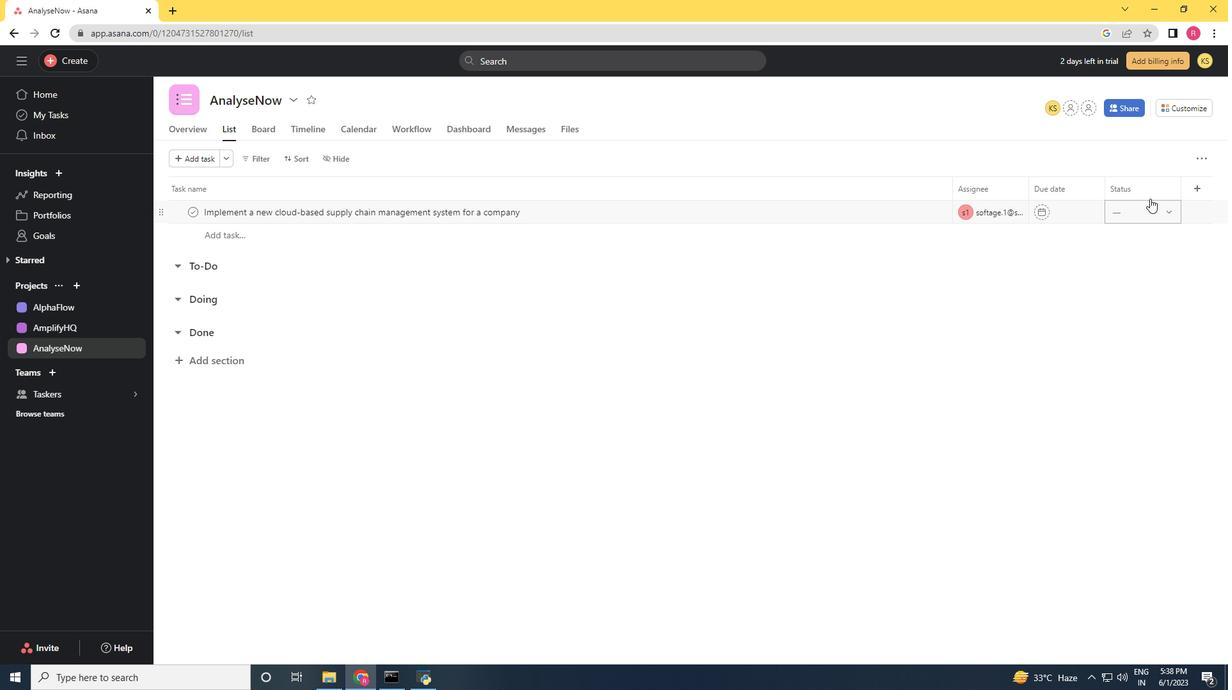 
Action: Mouse moved to (1140, 209)
Screenshot: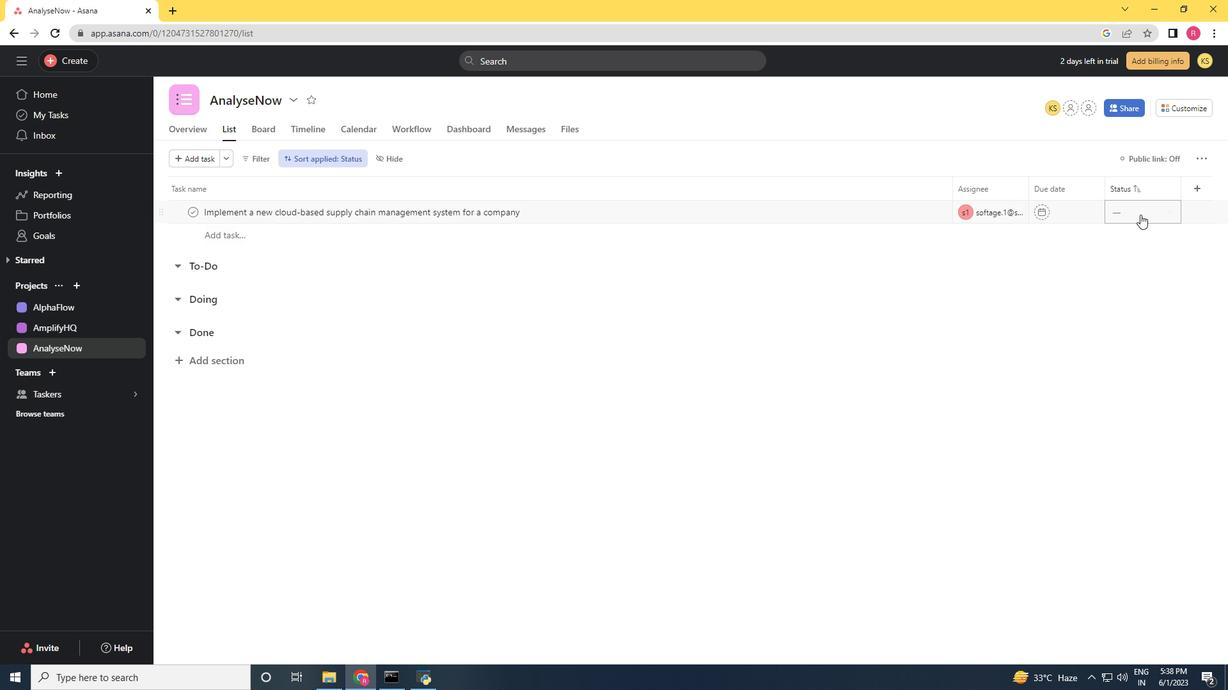 
Action: Mouse pressed left at (1140, 209)
Screenshot: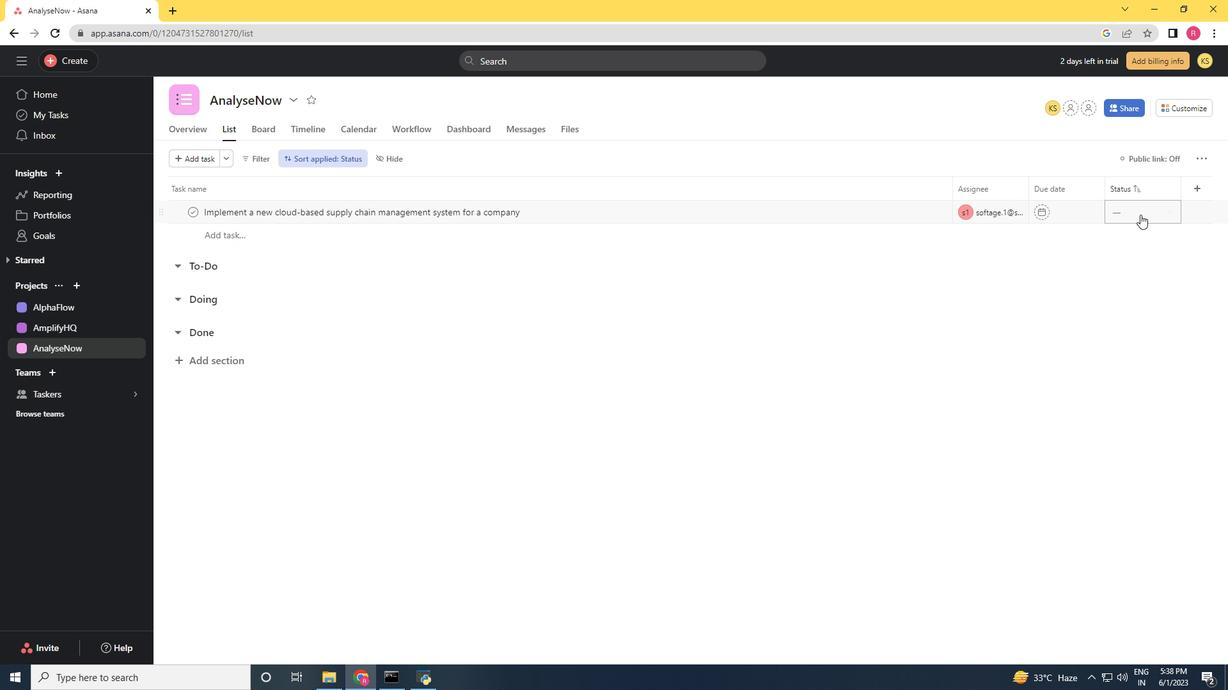 
Action: Mouse moved to (1147, 184)
Screenshot: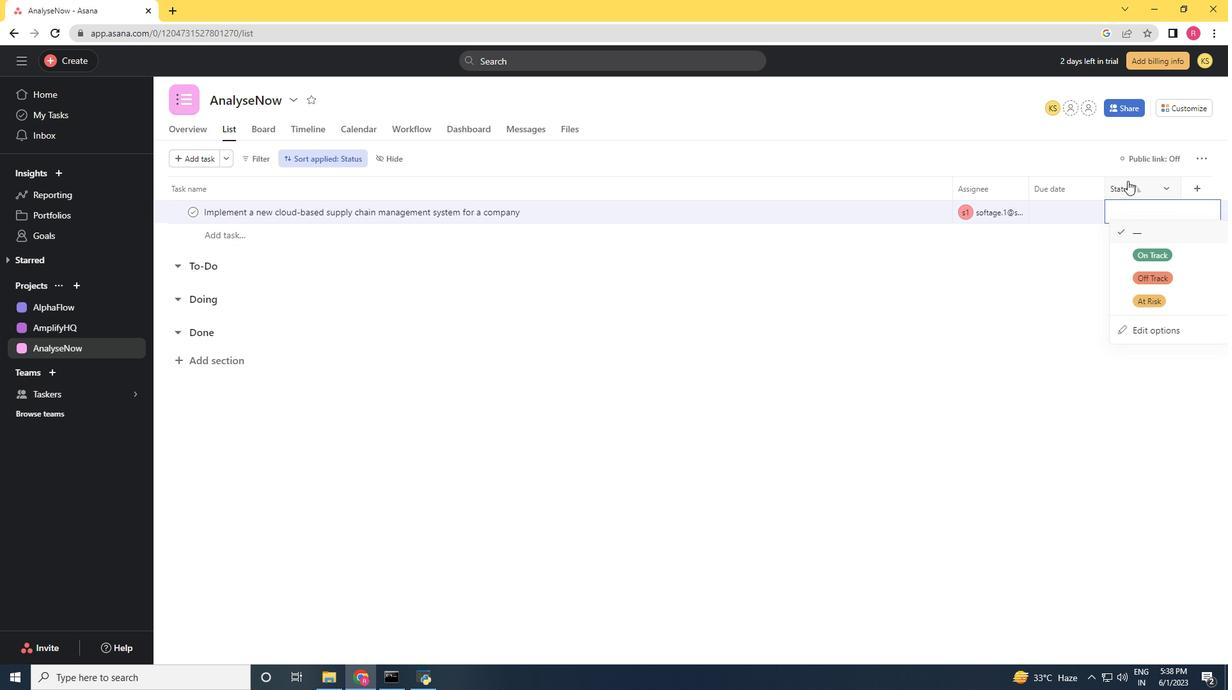 
Action: Mouse pressed left at (1147, 184)
Screenshot: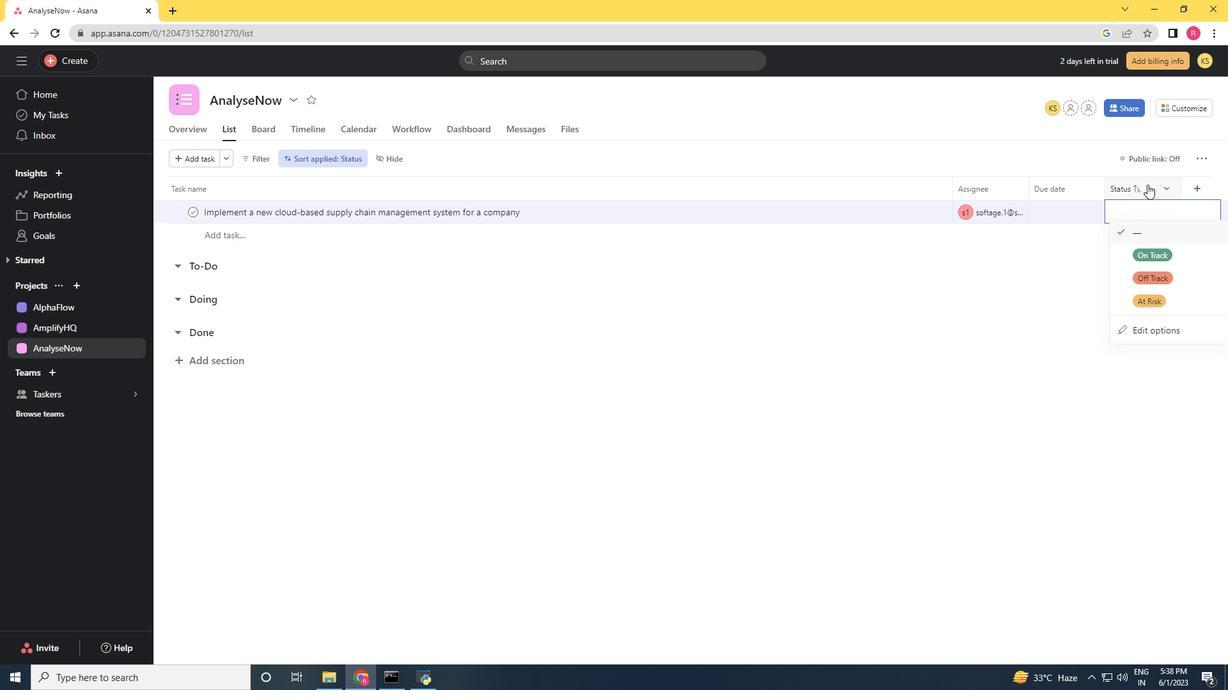 
Action: Mouse moved to (1155, 213)
Screenshot: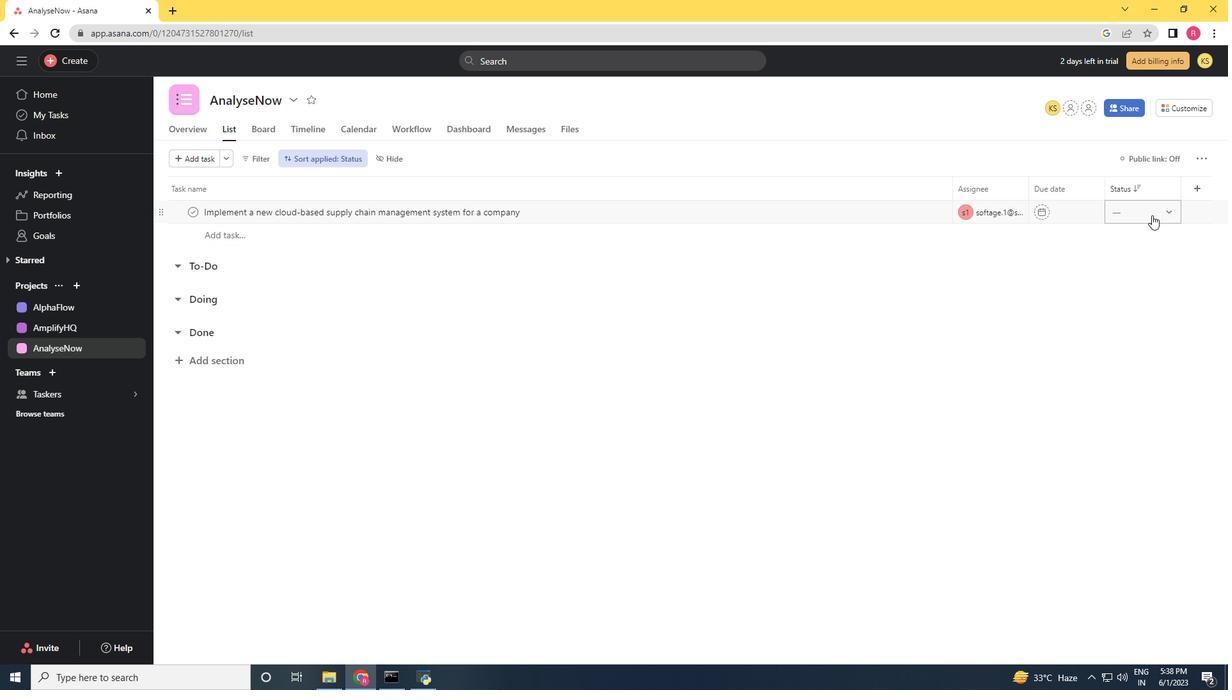 
Action: Mouse pressed left at (1155, 213)
Screenshot: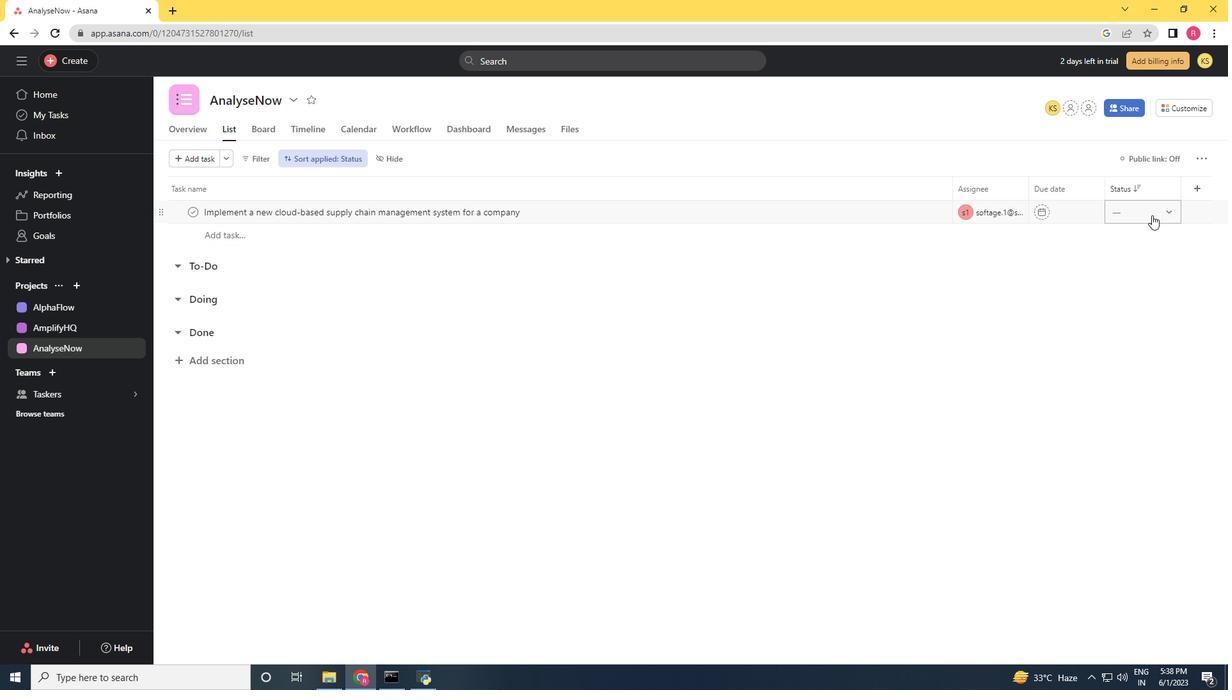 
Action: Mouse moved to (1150, 246)
Screenshot: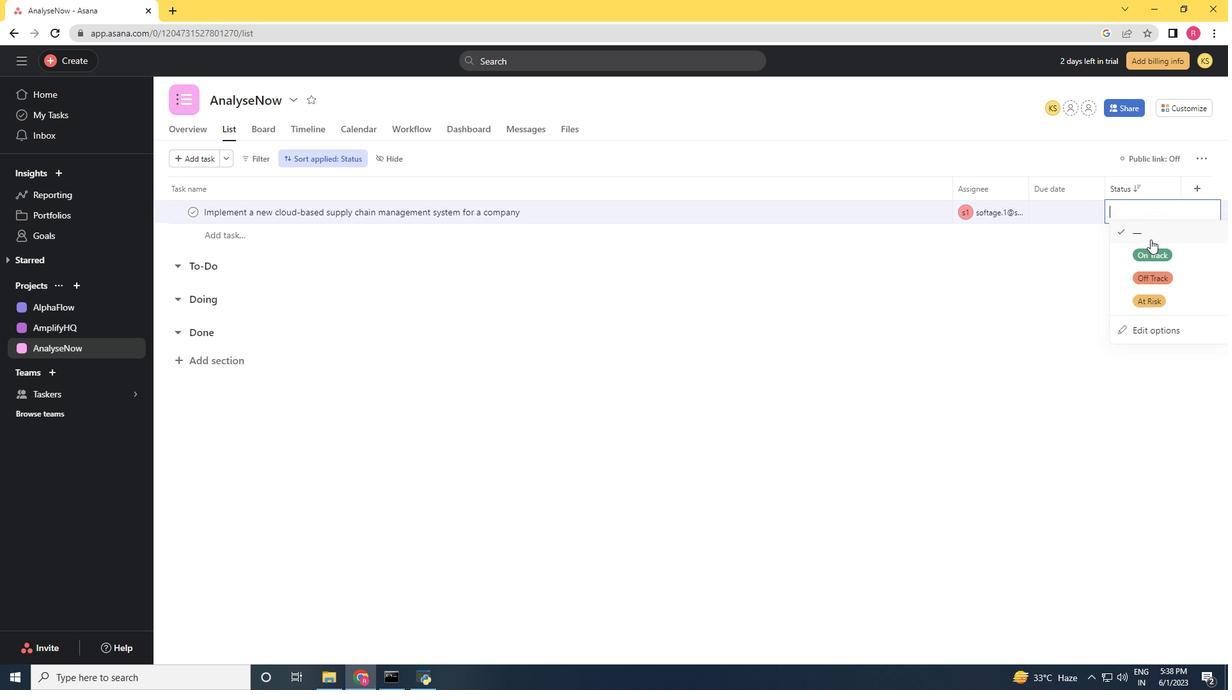 
Action: Mouse pressed left at (1150, 246)
Screenshot: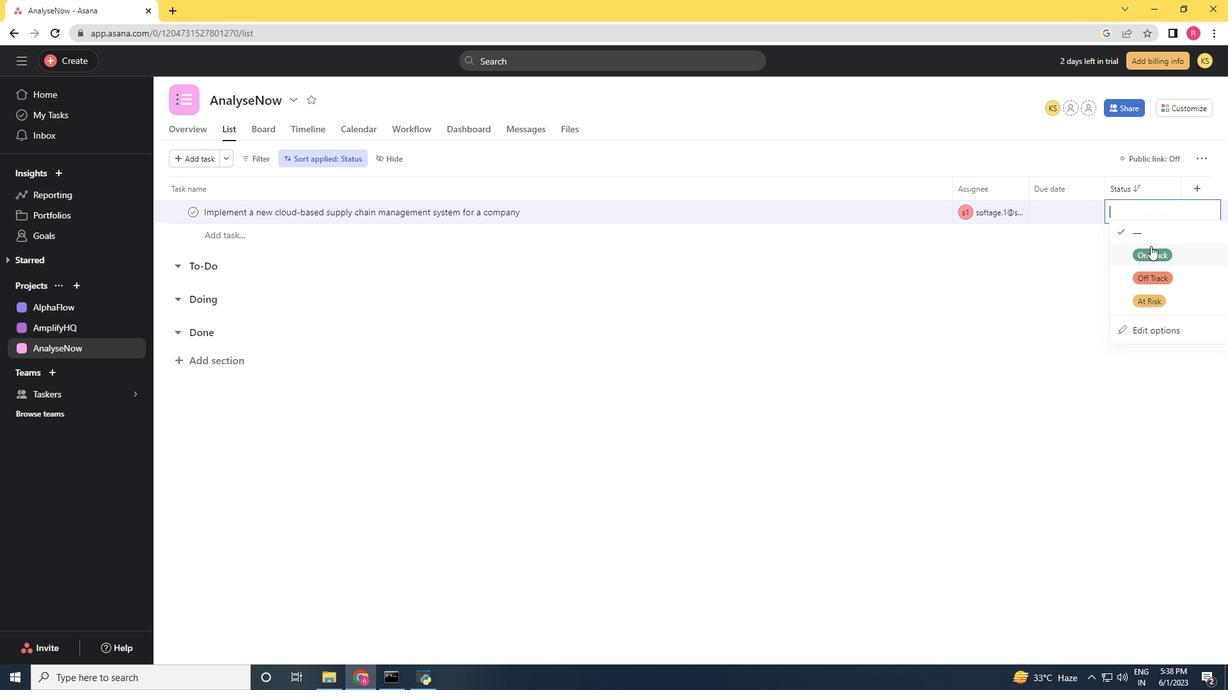 
Action: Mouse moved to (1194, 194)
Screenshot: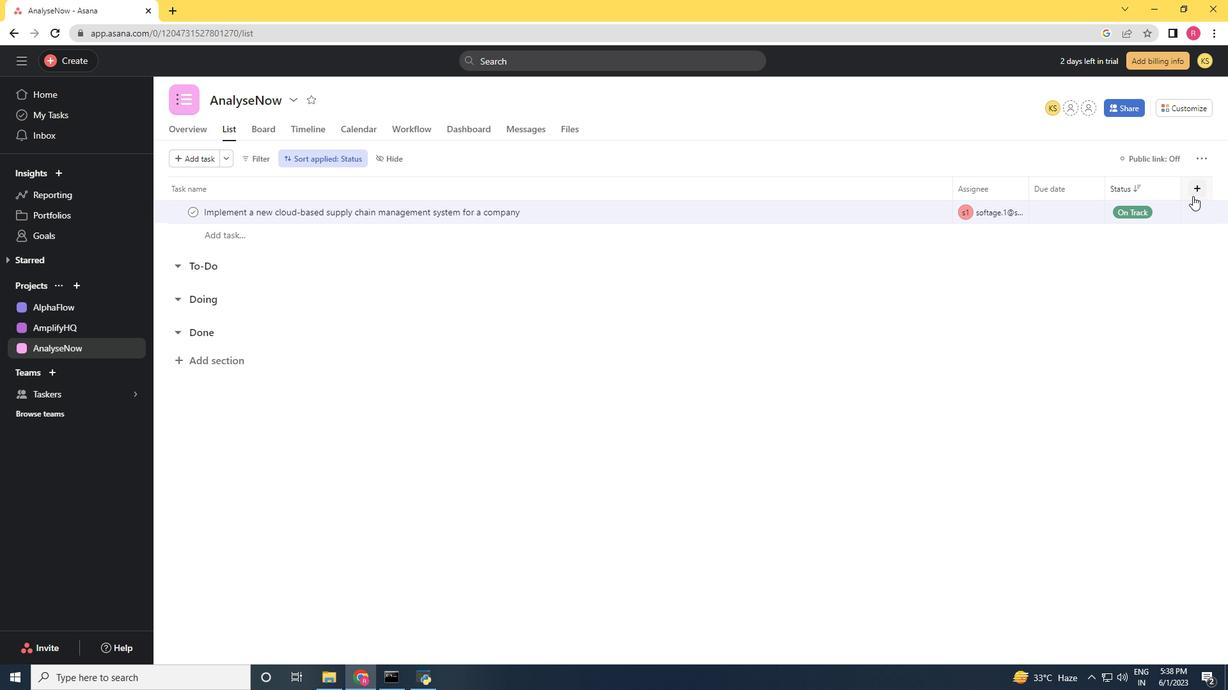 
Action: Mouse pressed left at (1194, 194)
Screenshot: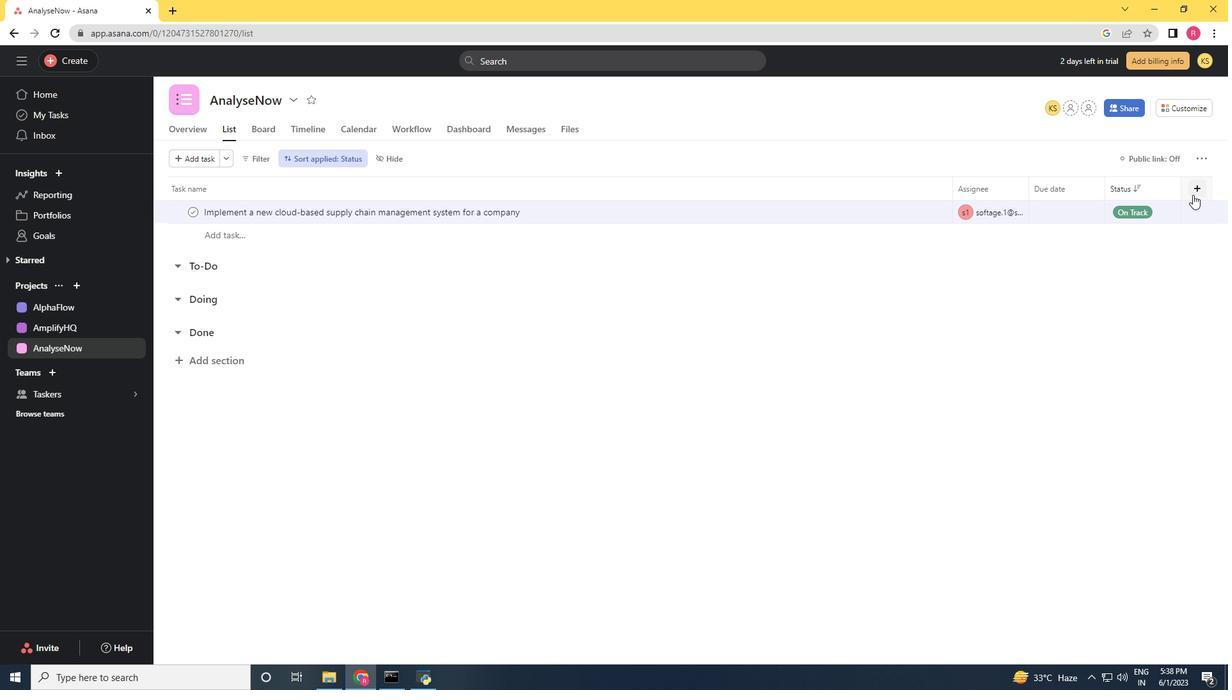 
Action: Mouse moved to (1131, 231)
Screenshot: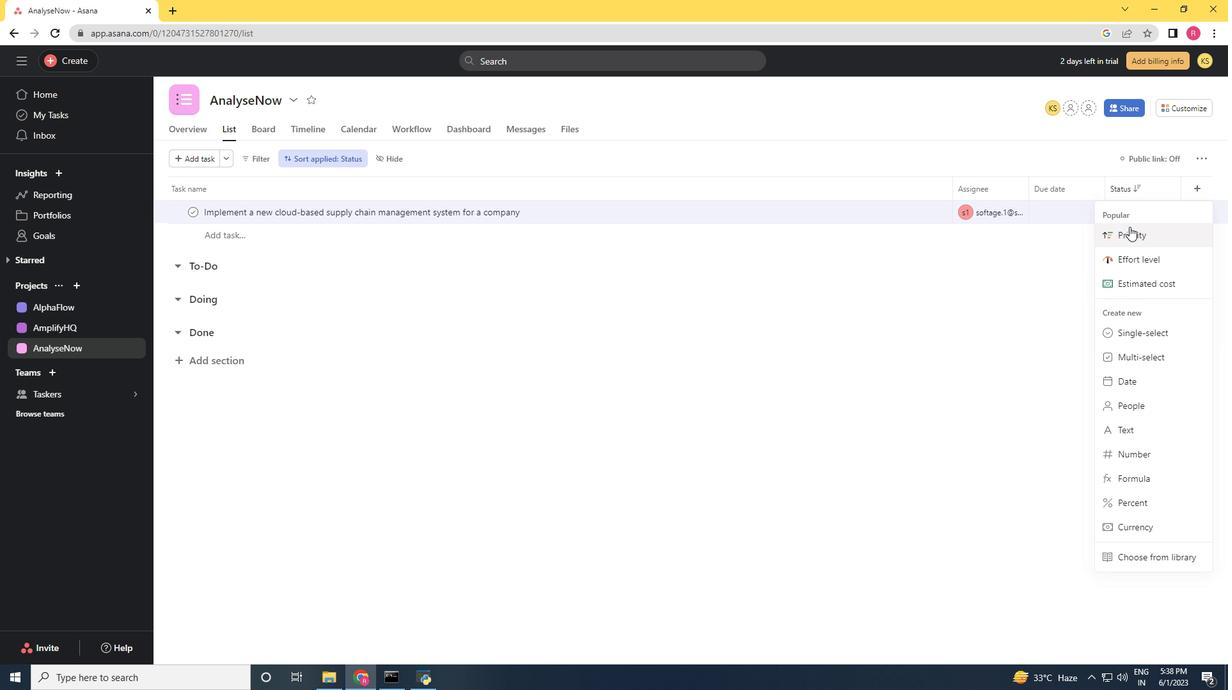 
Action: Mouse pressed left at (1131, 231)
Screenshot: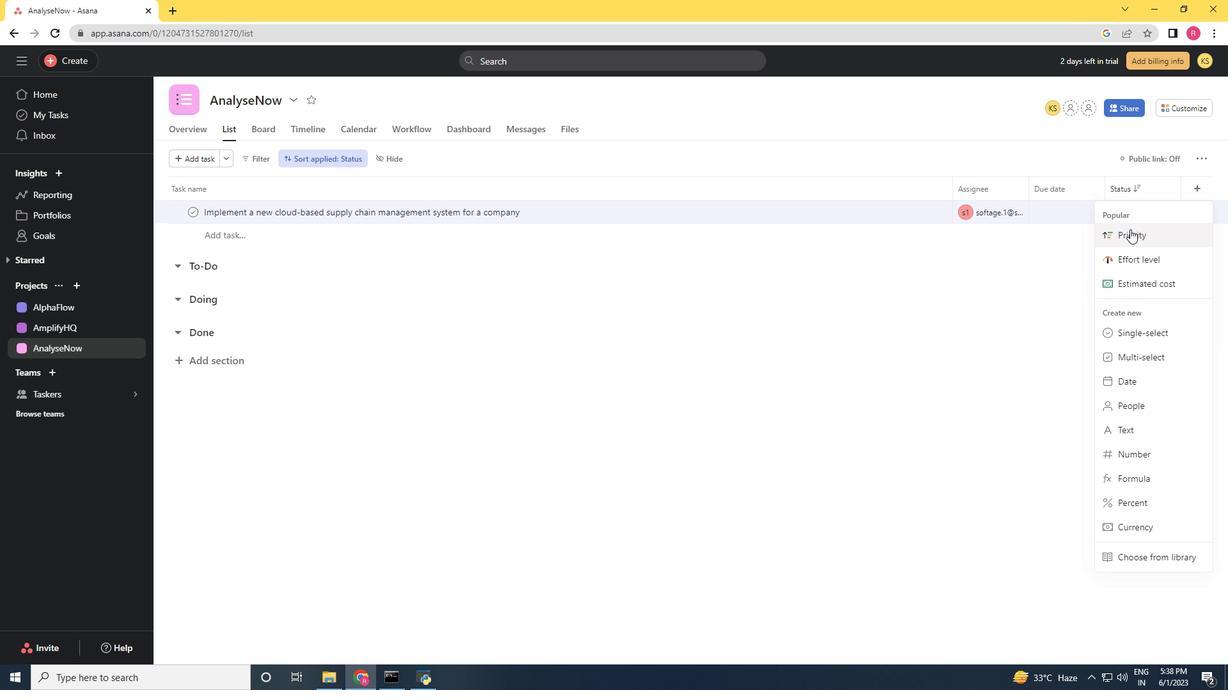 
Action: Mouse moved to (743, 431)
Screenshot: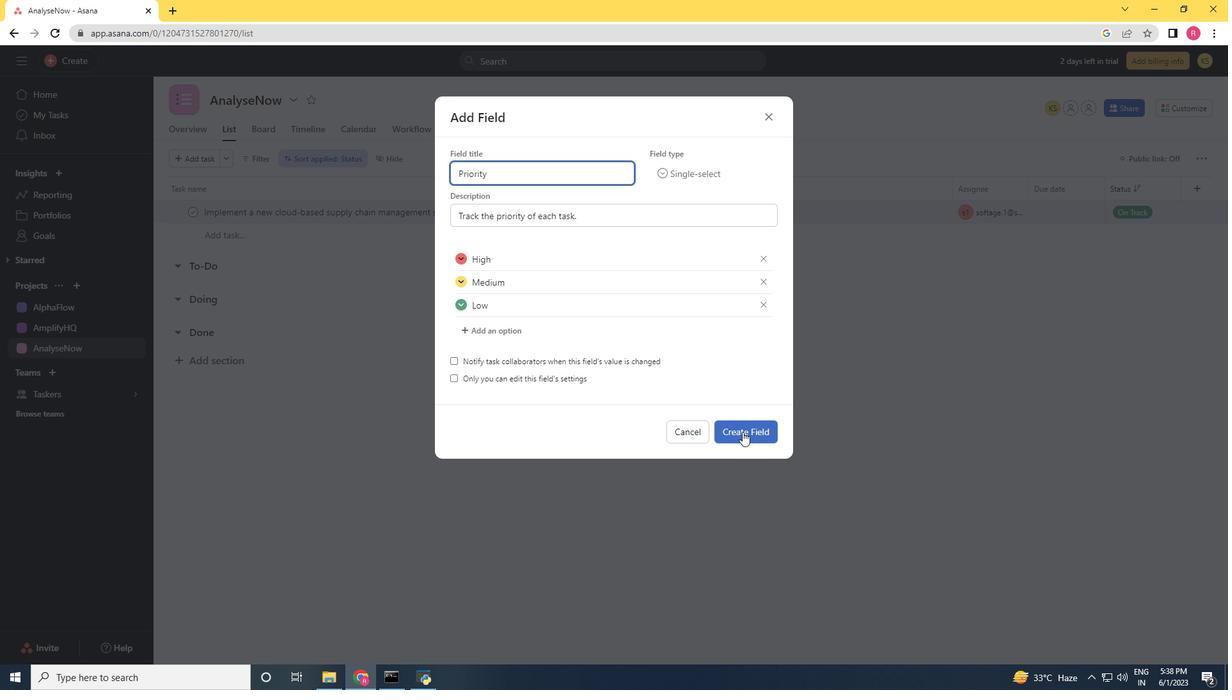 
Action: Mouse pressed left at (743, 431)
Screenshot: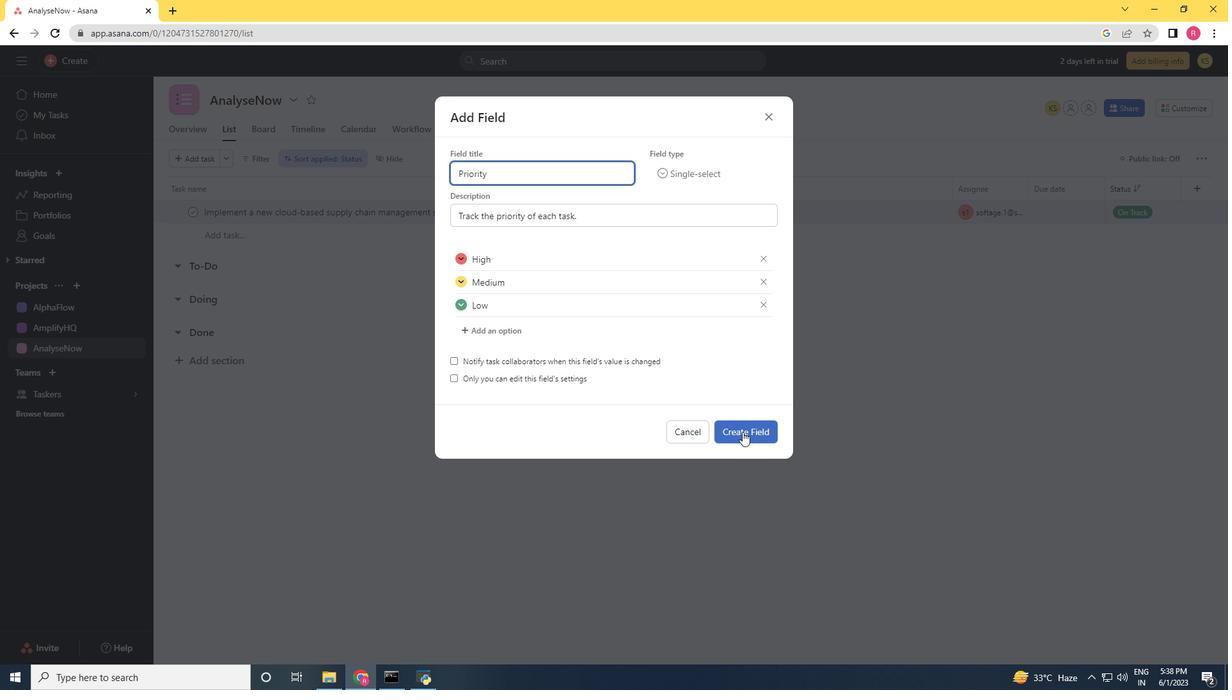 
Action: Mouse moved to (1151, 210)
Screenshot: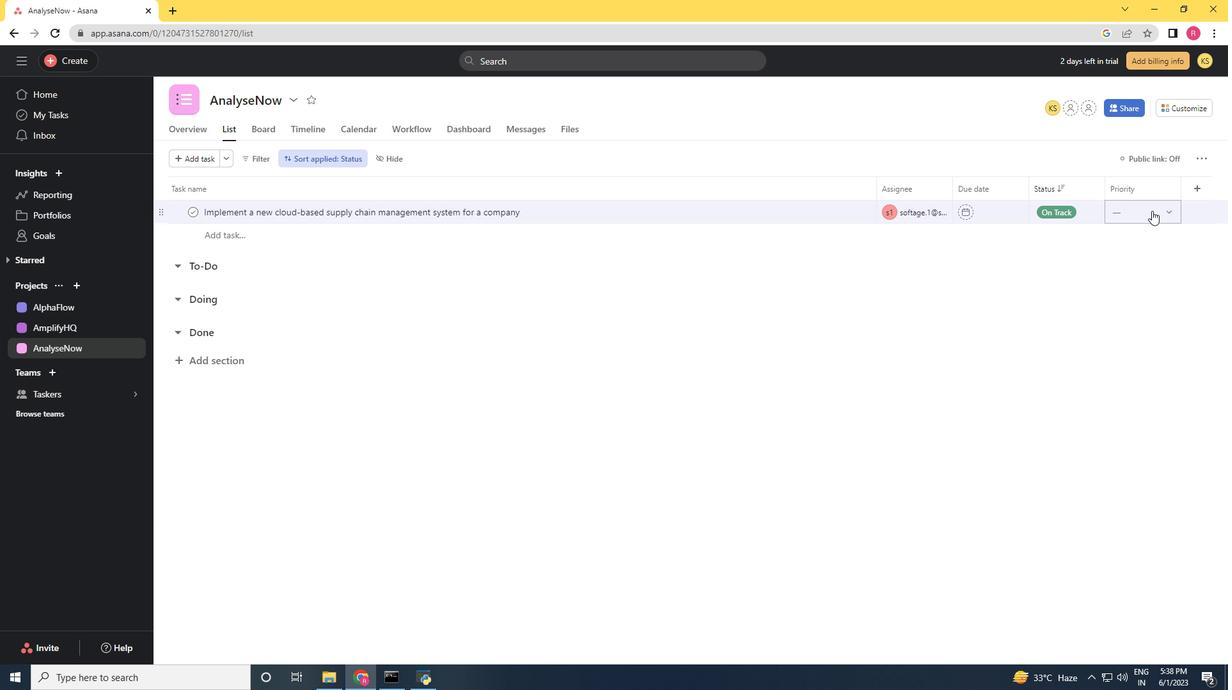 
Action: Mouse pressed left at (1151, 210)
Screenshot: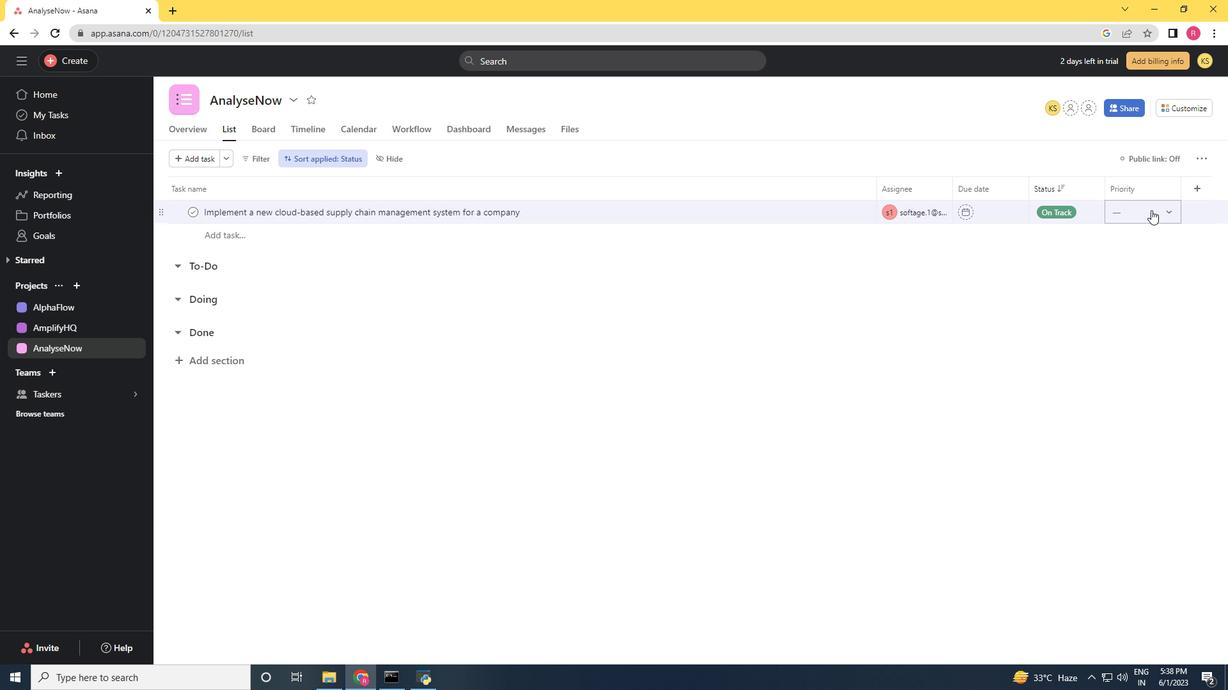 
Action: Mouse moved to (1146, 299)
Screenshot: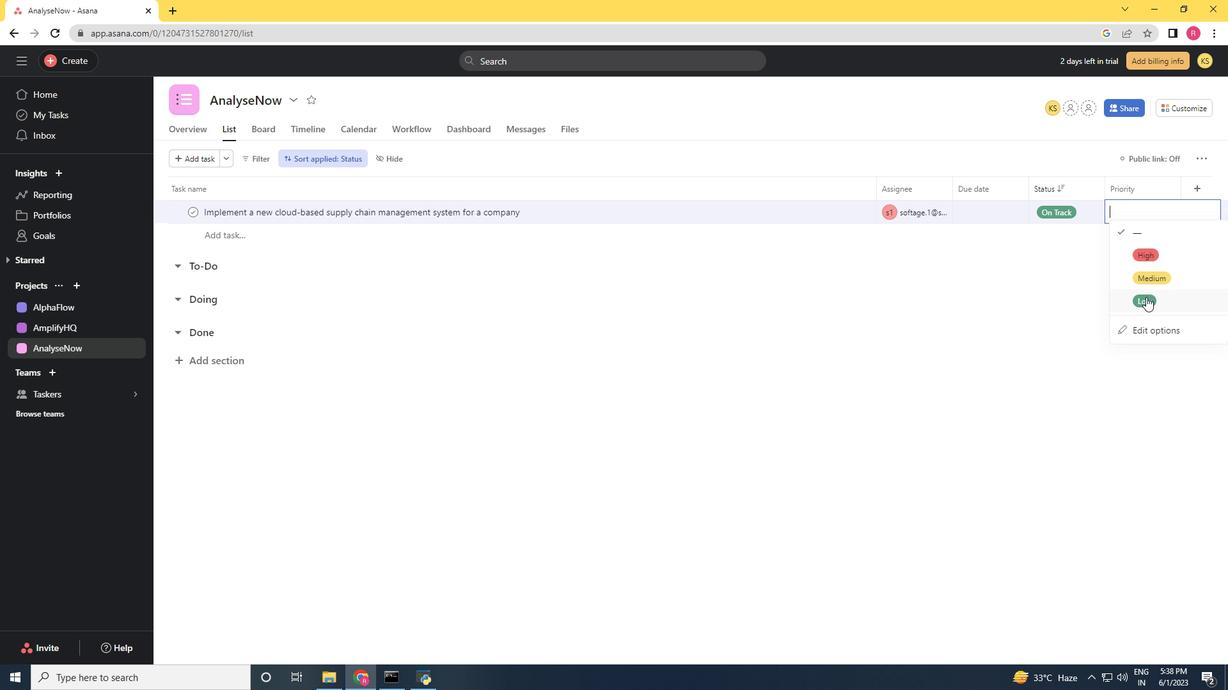 
Action: Mouse pressed left at (1146, 299)
Screenshot: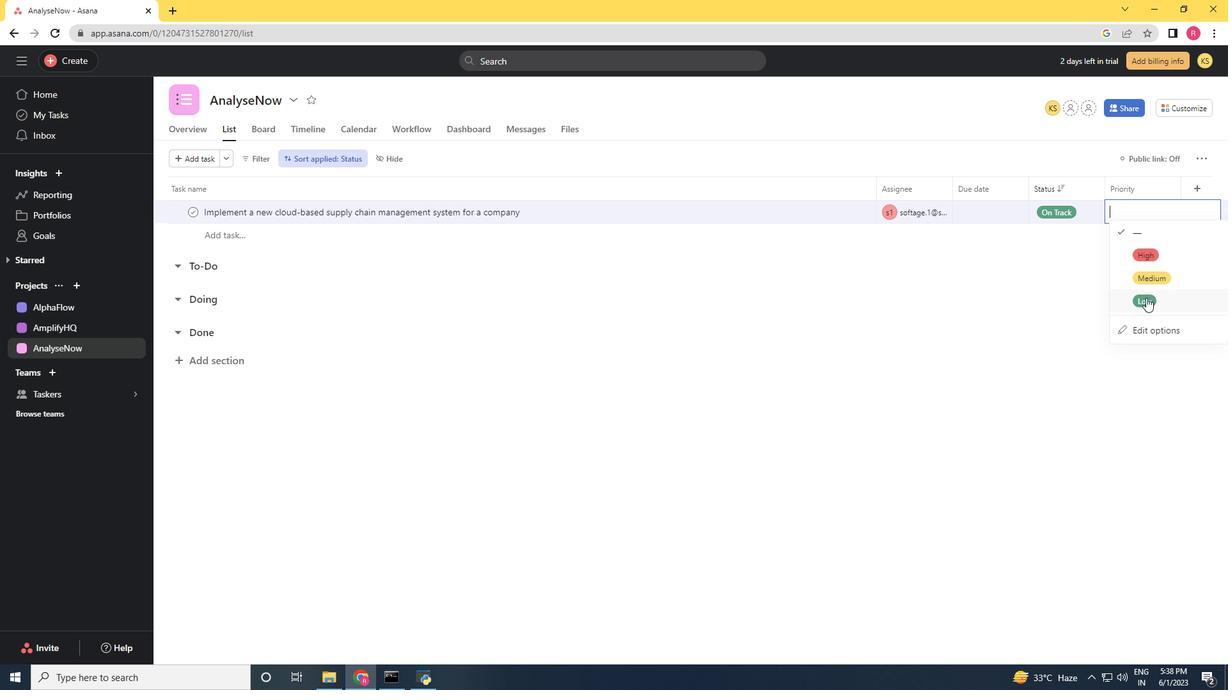
Action: Mouse moved to (929, 392)
Screenshot: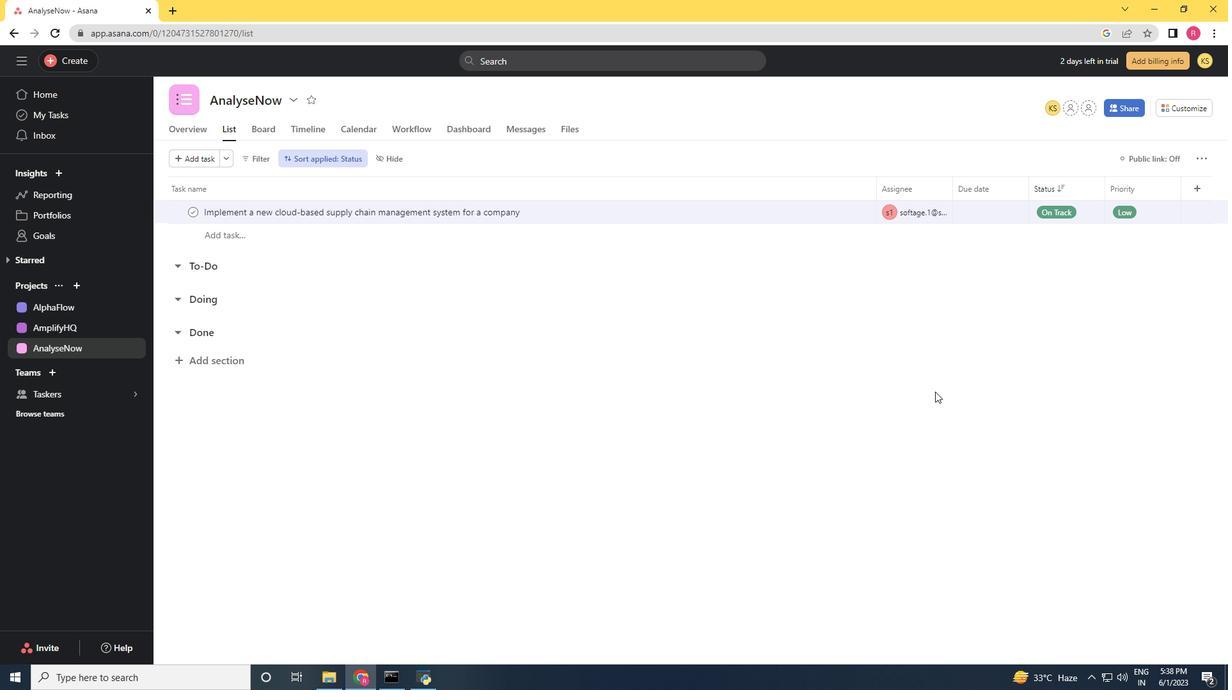 
